 Task: Find connections with filter location Néa Erythraía with filter topic #customerrelationswith filter profile language Potuguese with filter current company AXA Group Operations with filter school Mount Carmel College, India with filter industry Metal Treatments with filter service category Program Management with filter keywords title Orderly
Action: Mouse moved to (282, 196)
Screenshot: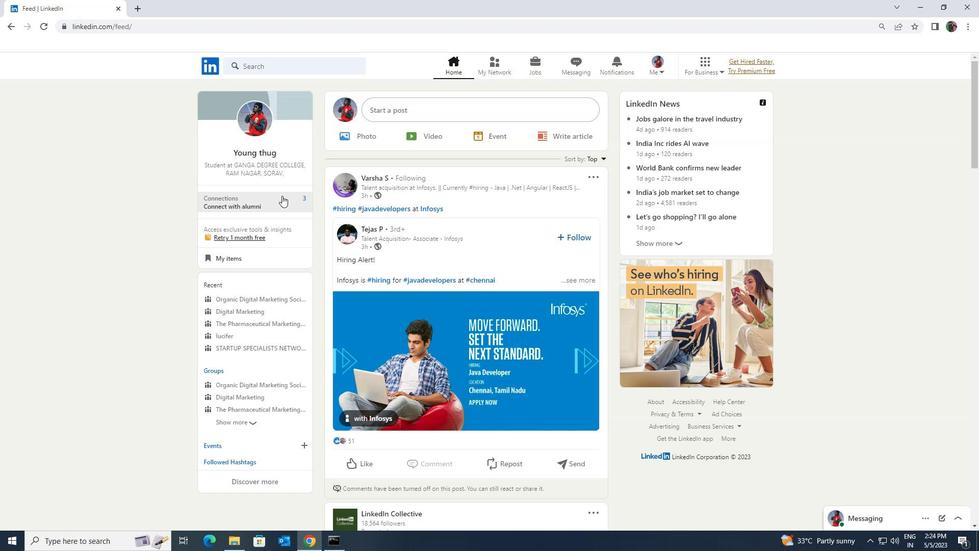 
Action: Mouse pressed left at (282, 196)
Screenshot: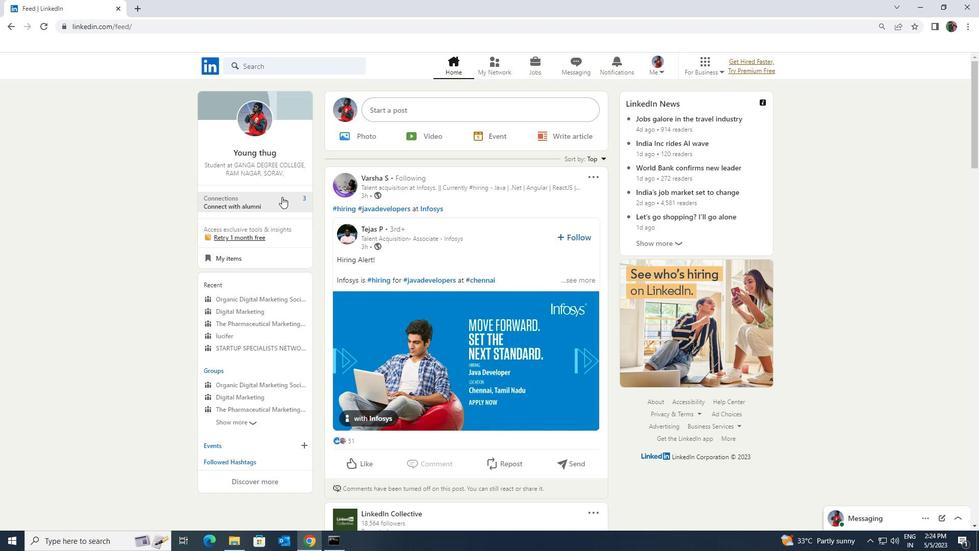 
Action: Mouse moved to (276, 114)
Screenshot: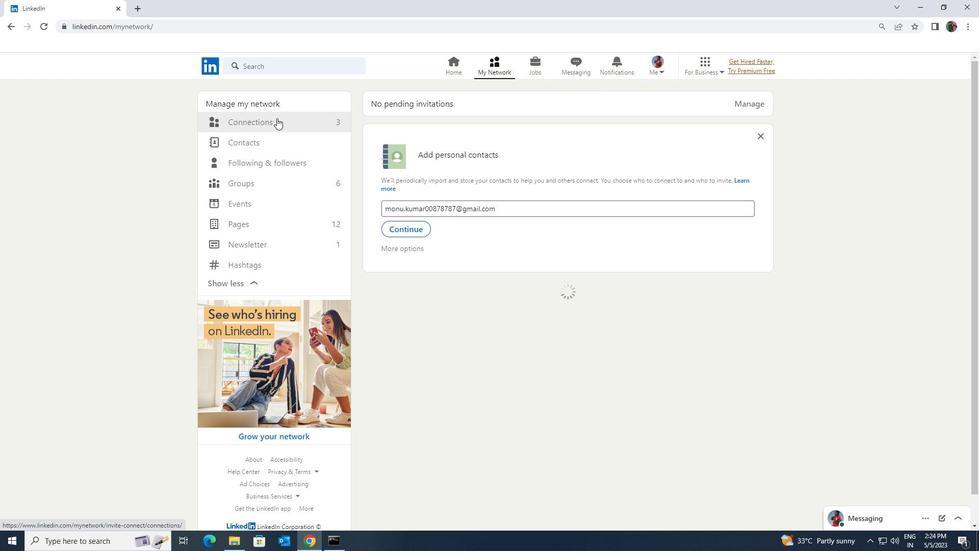 
Action: Mouse pressed left at (276, 114)
Screenshot: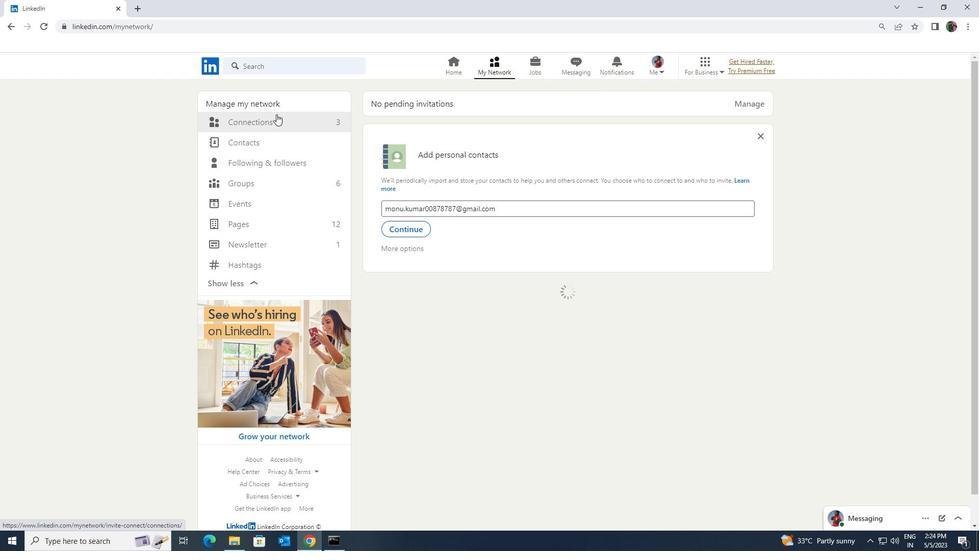 
Action: Mouse moved to (276, 121)
Screenshot: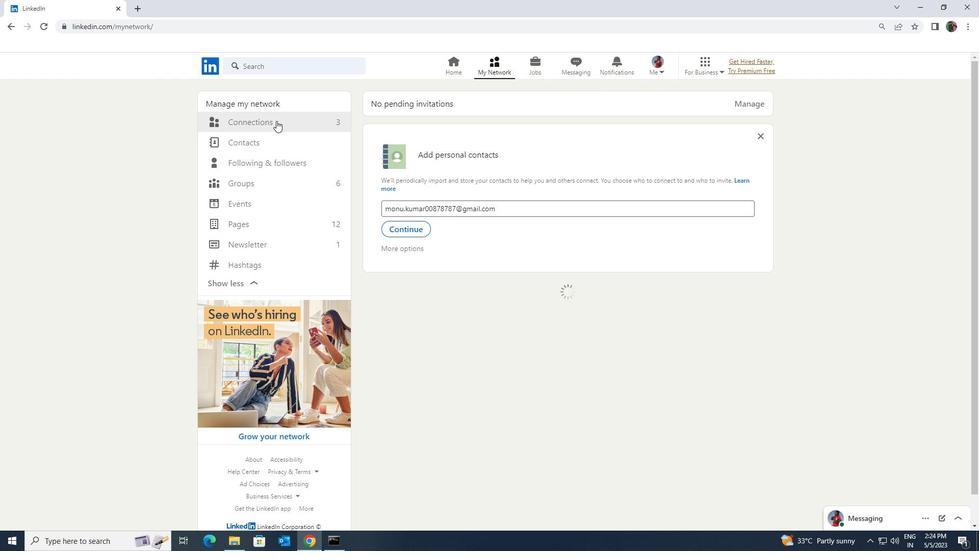 
Action: Mouse pressed left at (276, 121)
Screenshot: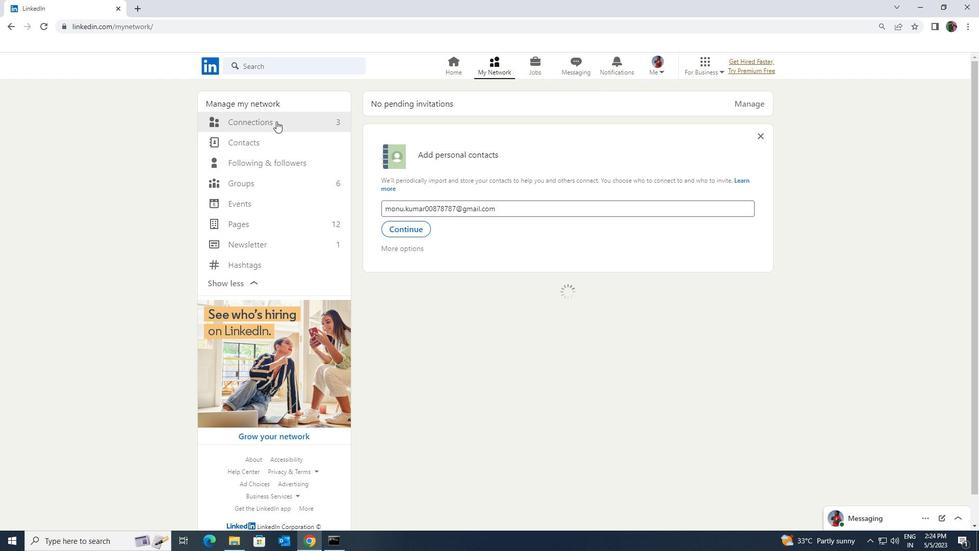 
Action: Mouse moved to (550, 124)
Screenshot: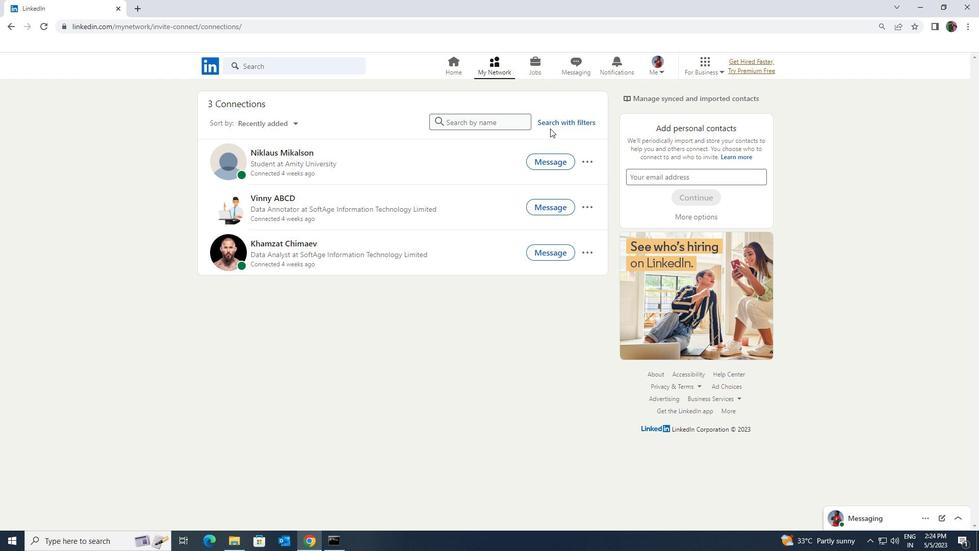 
Action: Mouse pressed left at (550, 124)
Screenshot: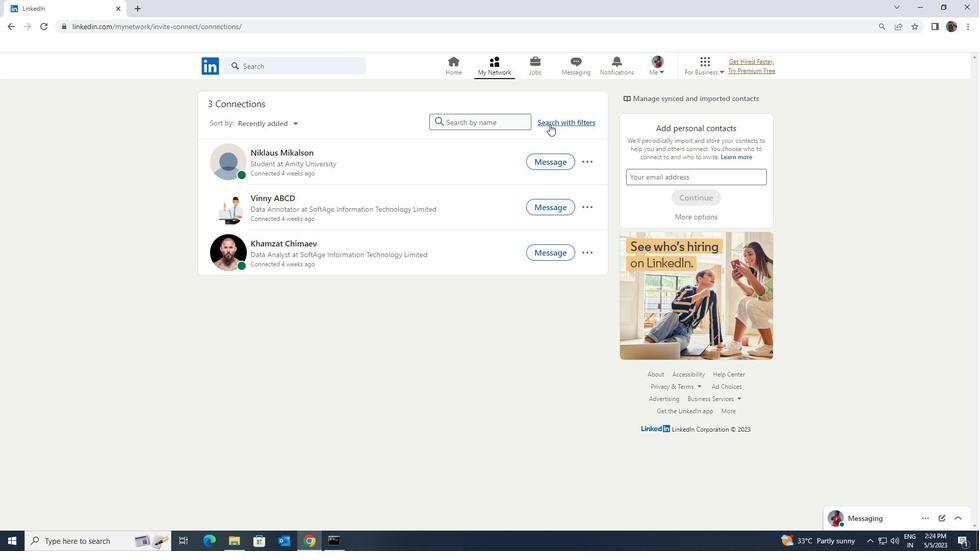 
Action: Mouse moved to (527, 96)
Screenshot: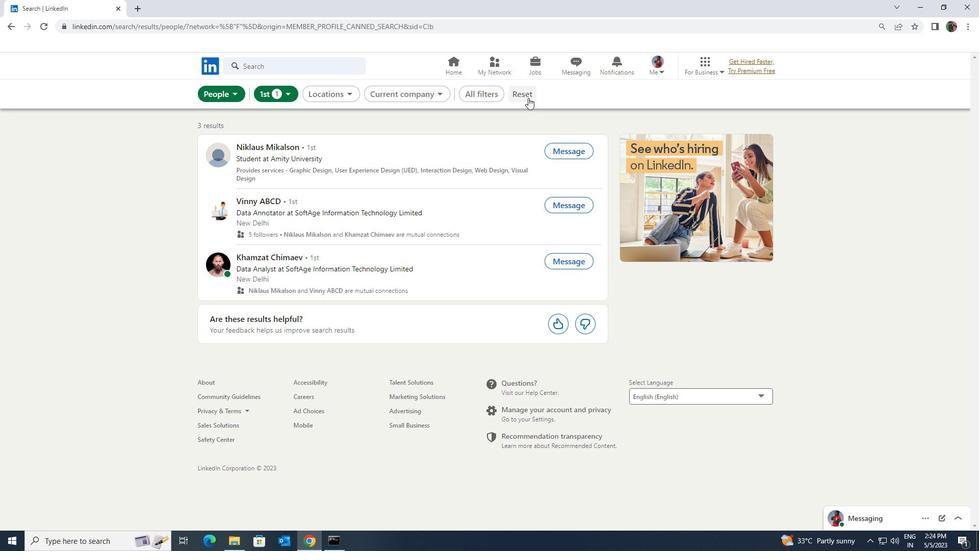 
Action: Mouse pressed left at (527, 96)
Screenshot: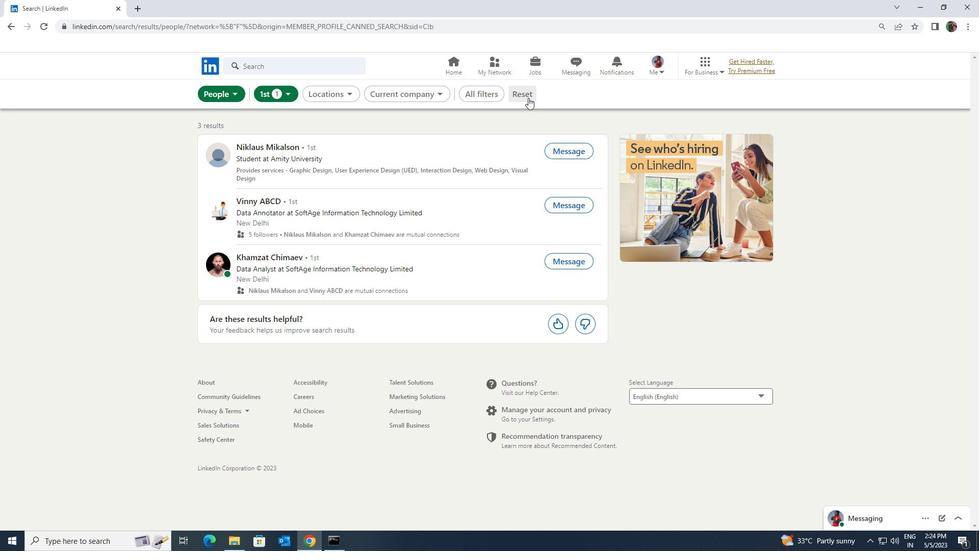 
Action: Mouse moved to (514, 96)
Screenshot: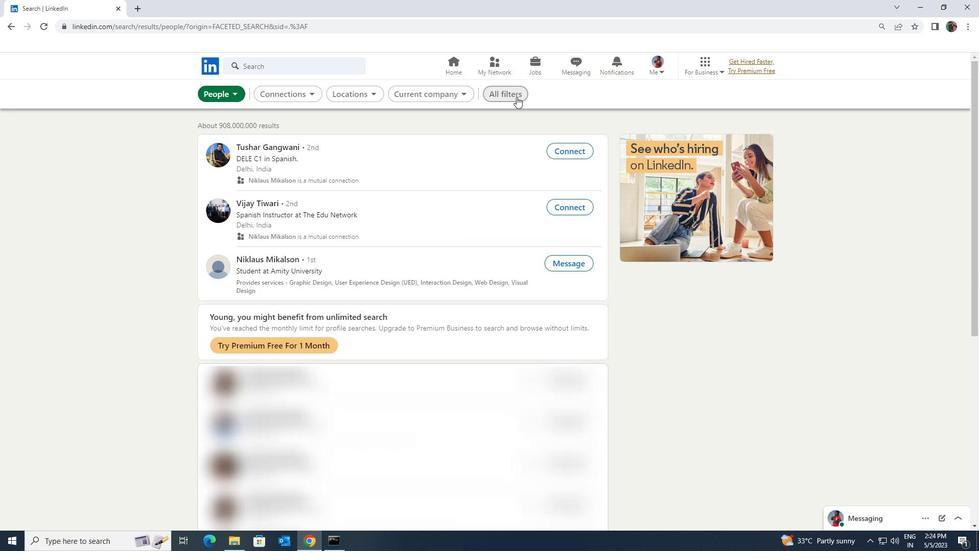 
Action: Mouse pressed left at (514, 96)
Screenshot: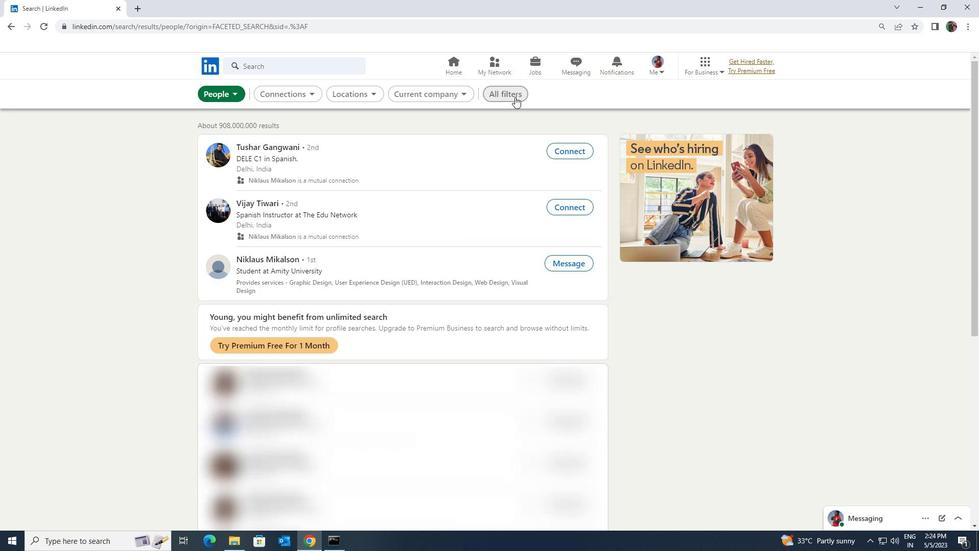 
Action: Mouse moved to (862, 400)
Screenshot: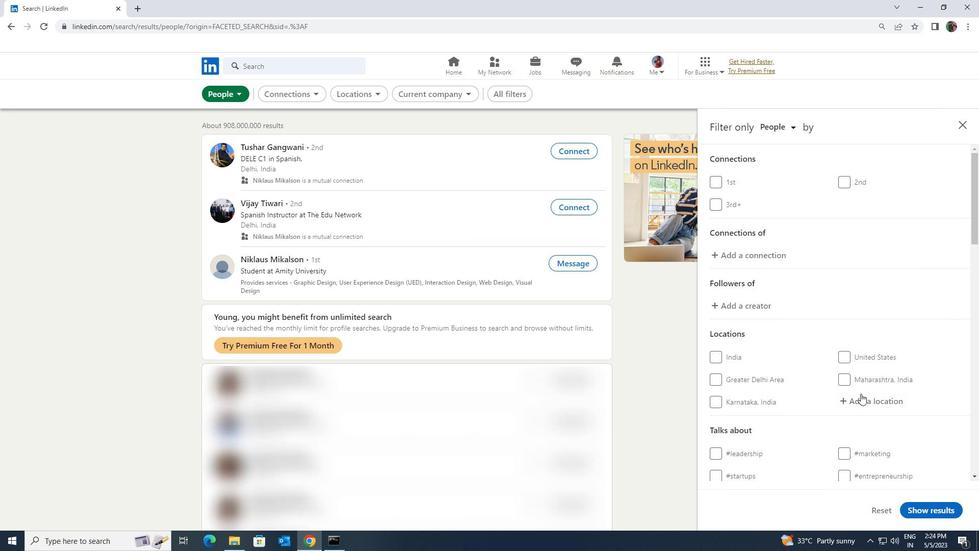 
Action: Mouse pressed left at (862, 400)
Screenshot: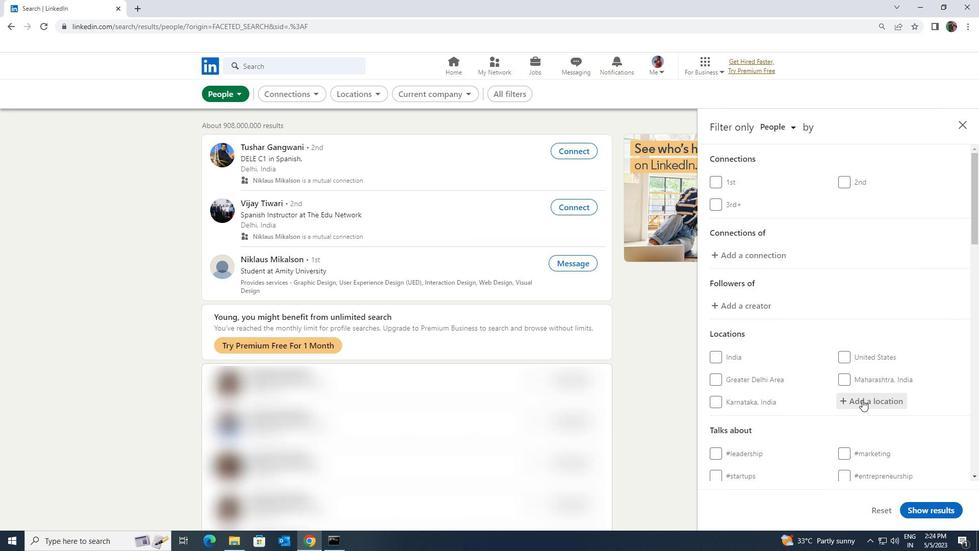 
Action: Key pressed <Key.shift>NEA<Key.space><Key.shift><Key.shift><Key.shift><Key.shift><Key.shift><Key.shift>ERYTHRAIA<Key.enter>
Screenshot: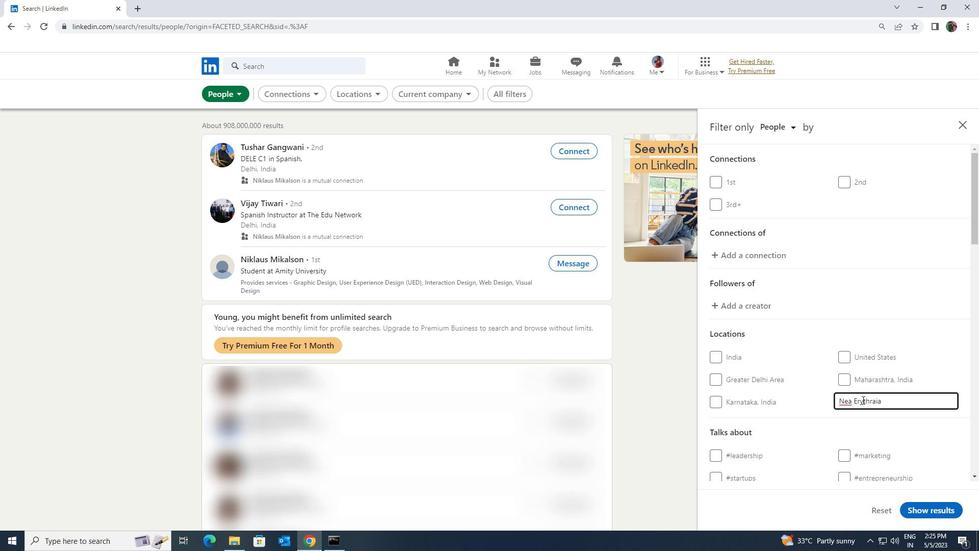 
Action: Mouse moved to (863, 400)
Screenshot: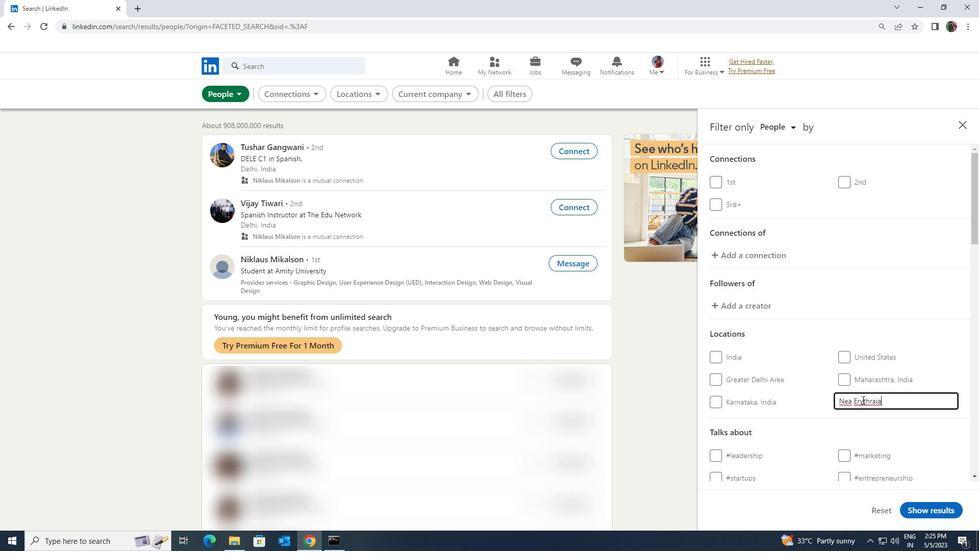 
Action: Mouse scrolled (863, 399) with delta (0, 0)
Screenshot: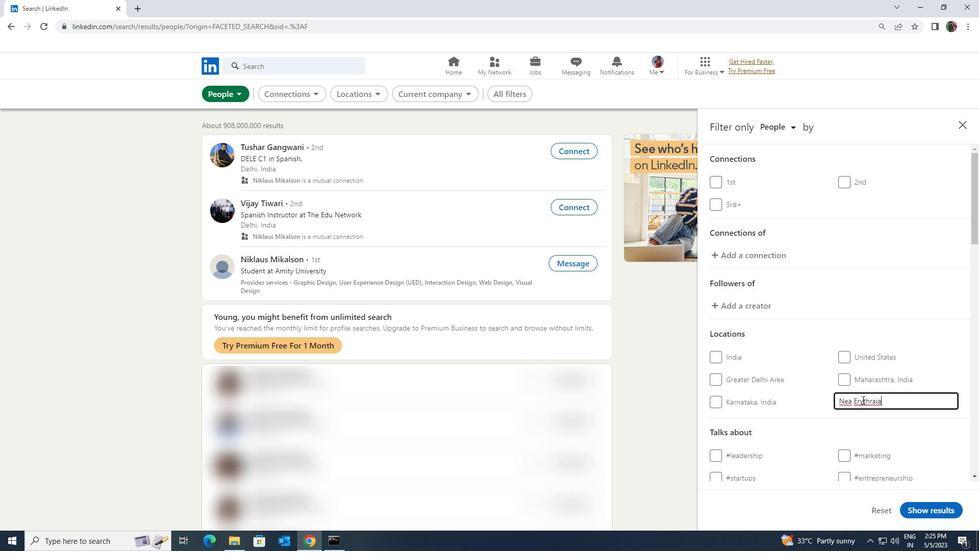 
Action: Mouse moved to (863, 400)
Screenshot: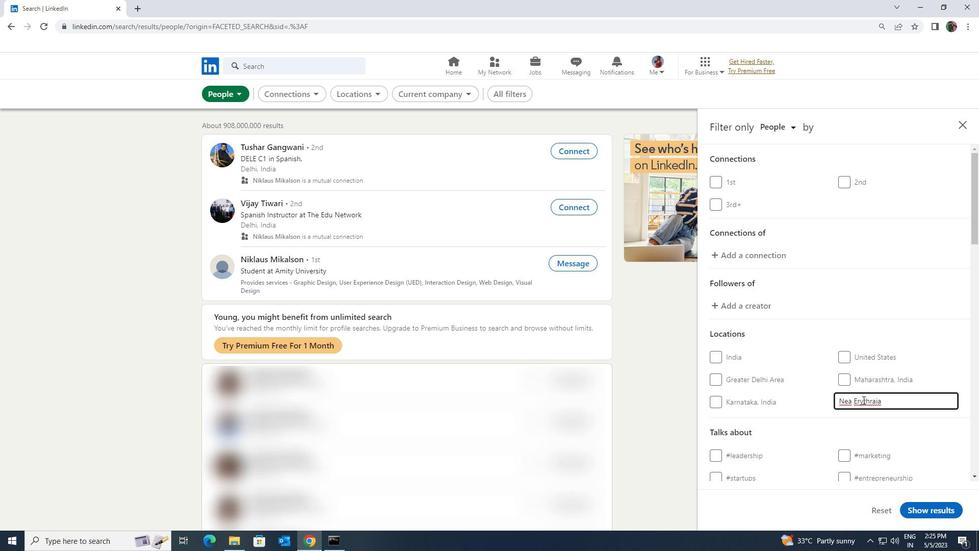 
Action: Mouse scrolled (863, 399) with delta (0, 0)
Screenshot: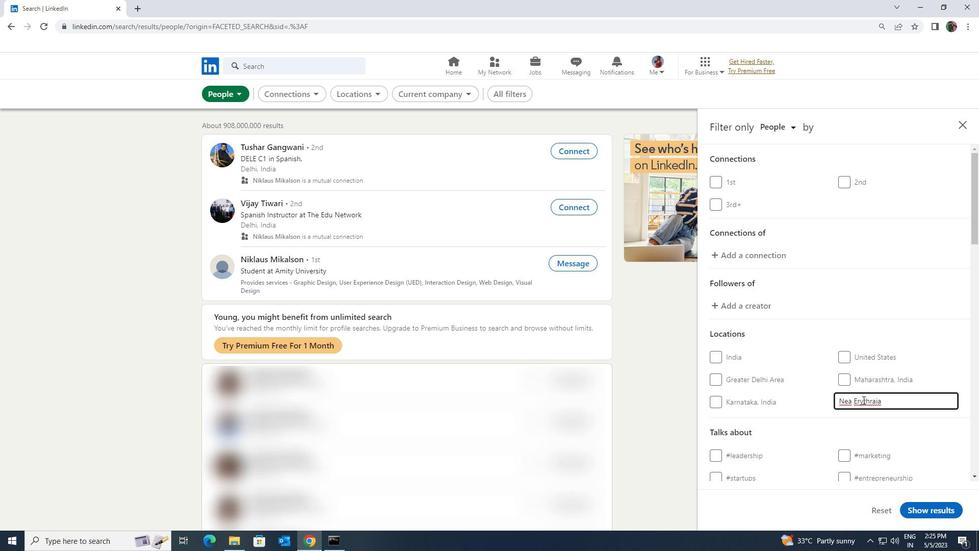 
Action: Mouse moved to (864, 400)
Screenshot: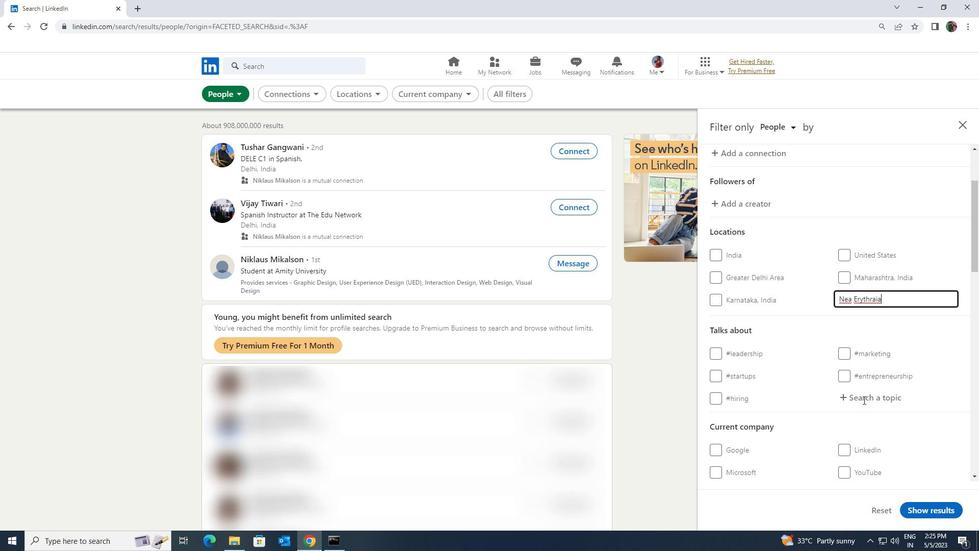 
Action: Mouse pressed left at (864, 400)
Screenshot: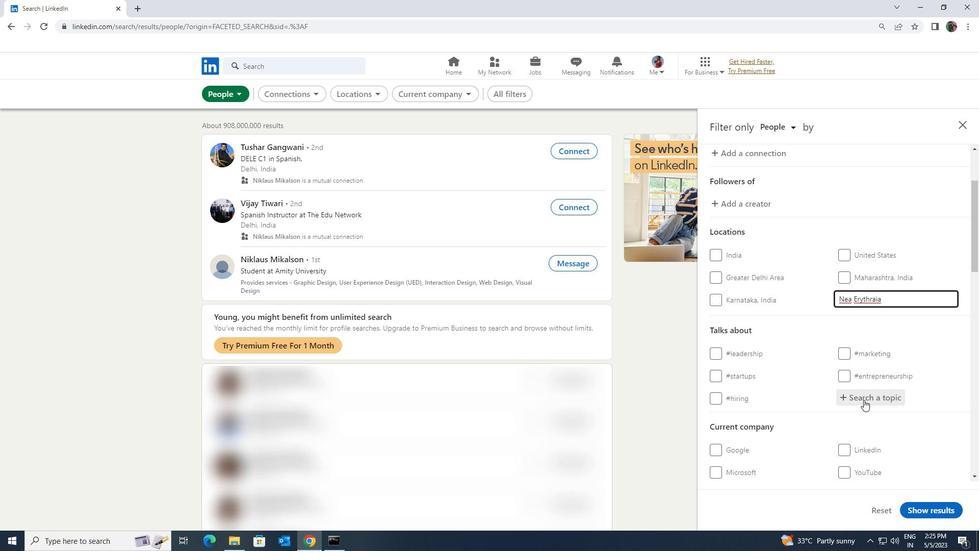 
Action: Key pressed <Key.shift><Key.shift><Key.shift><Key.shift>CUSTOMERRE
Screenshot: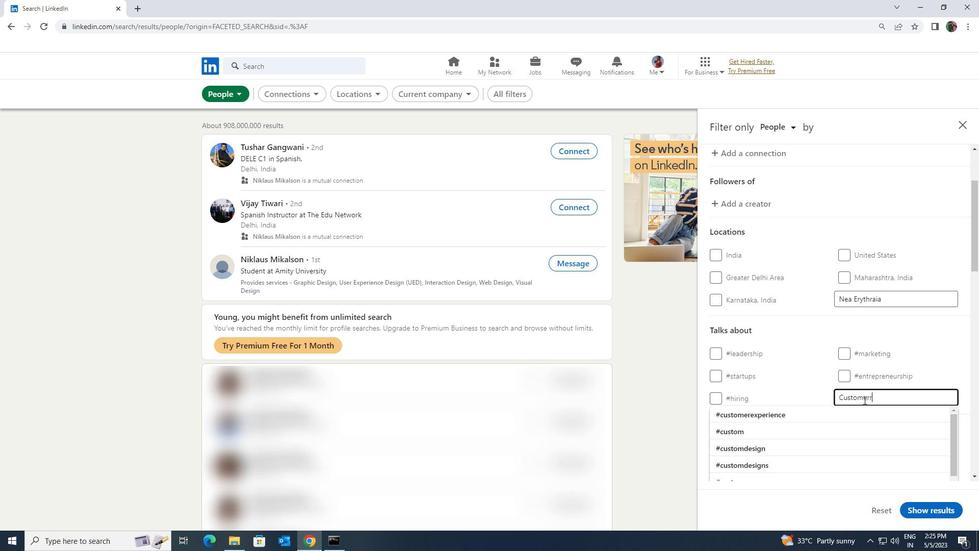 
Action: Mouse moved to (862, 407)
Screenshot: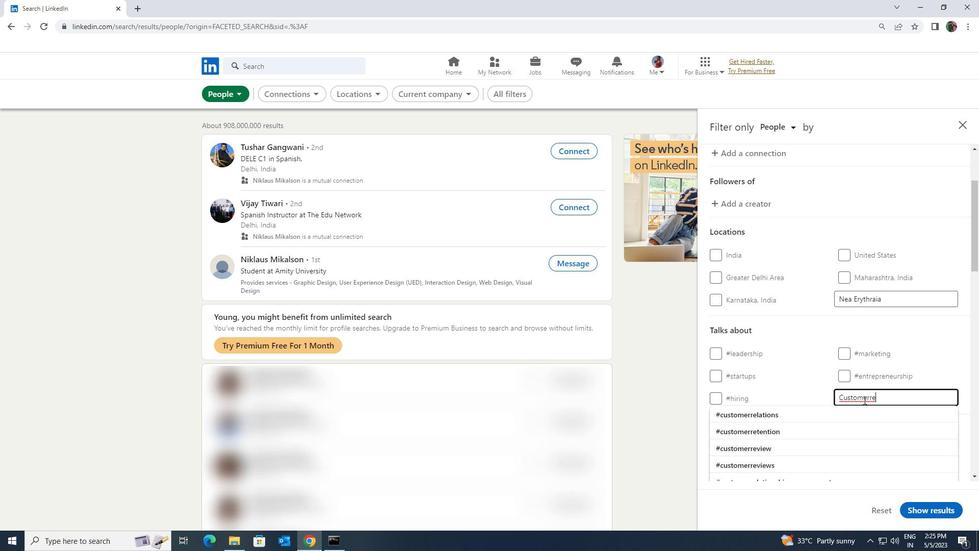 
Action: Mouse pressed left at (862, 407)
Screenshot: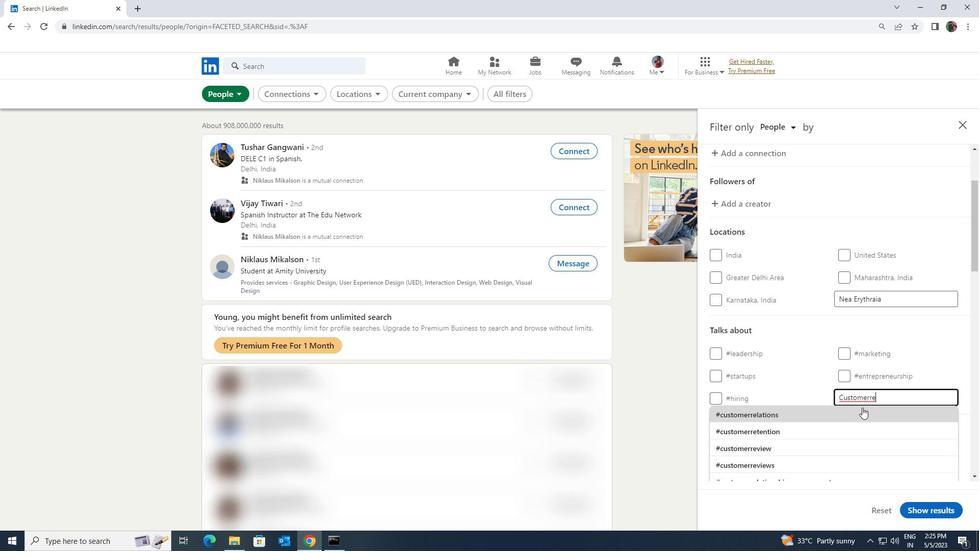 
Action: Mouse scrolled (862, 407) with delta (0, 0)
Screenshot: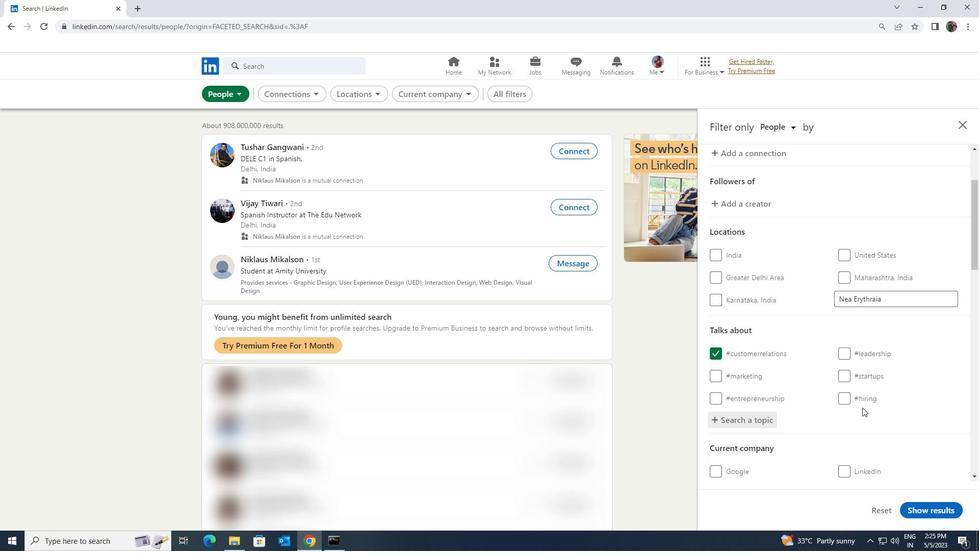 
Action: Mouse scrolled (862, 407) with delta (0, 0)
Screenshot: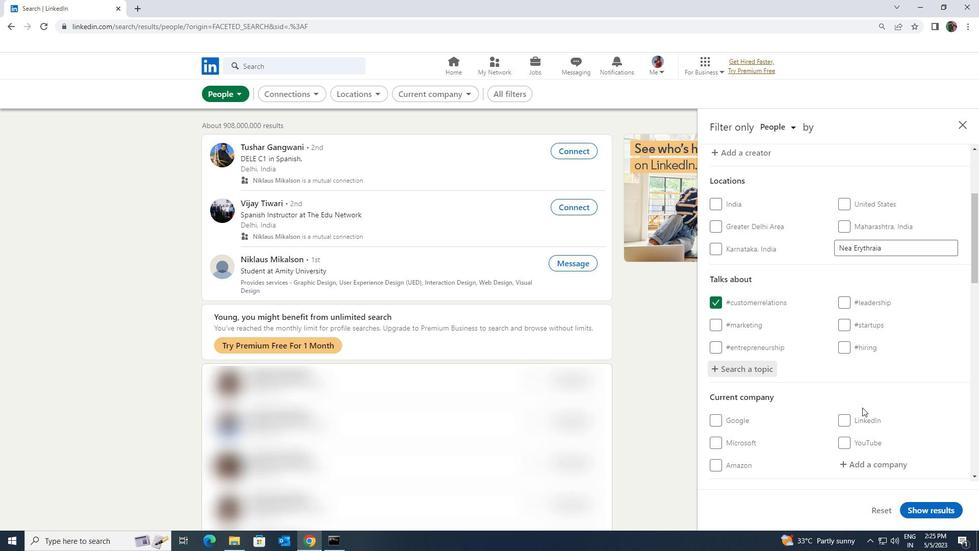 
Action: Mouse scrolled (862, 407) with delta (0, 0)
Screenshot: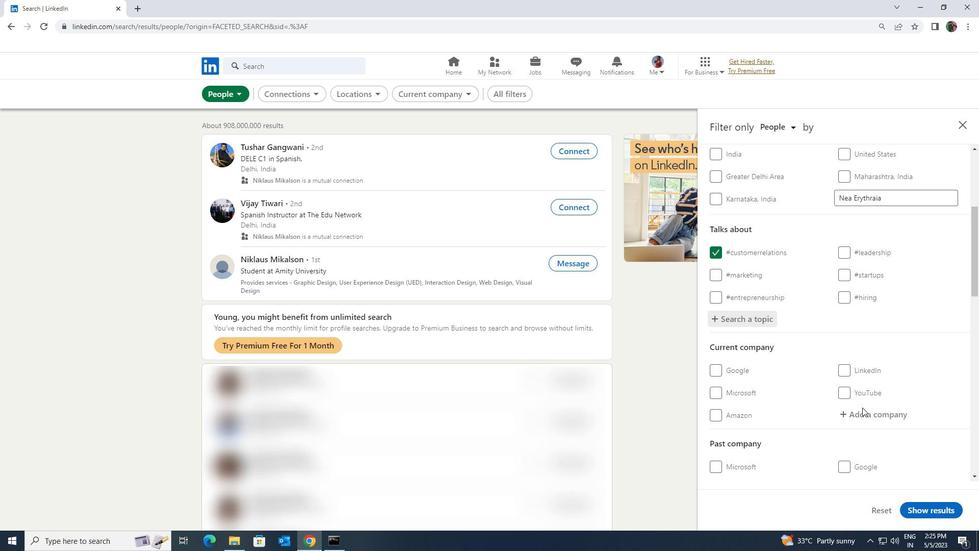 
Action: Mouse scrolled (862, 407) with delta (0, 0)
Screenshot: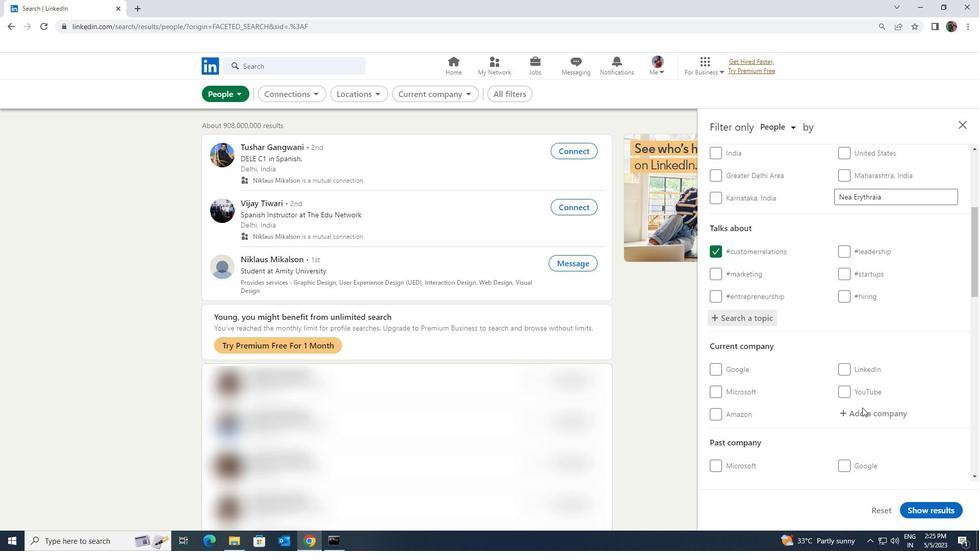 
Action: Mouse scrolled (862, 407) with delta (0, 0)
Screenshot: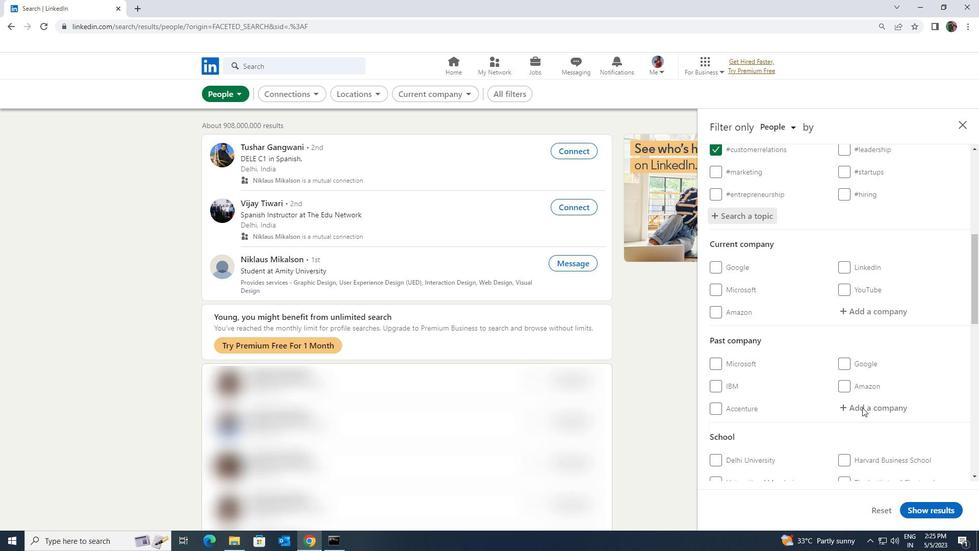 
Action: Mouse scrolled (862, 407) with delta (0, 0)
Screenshot: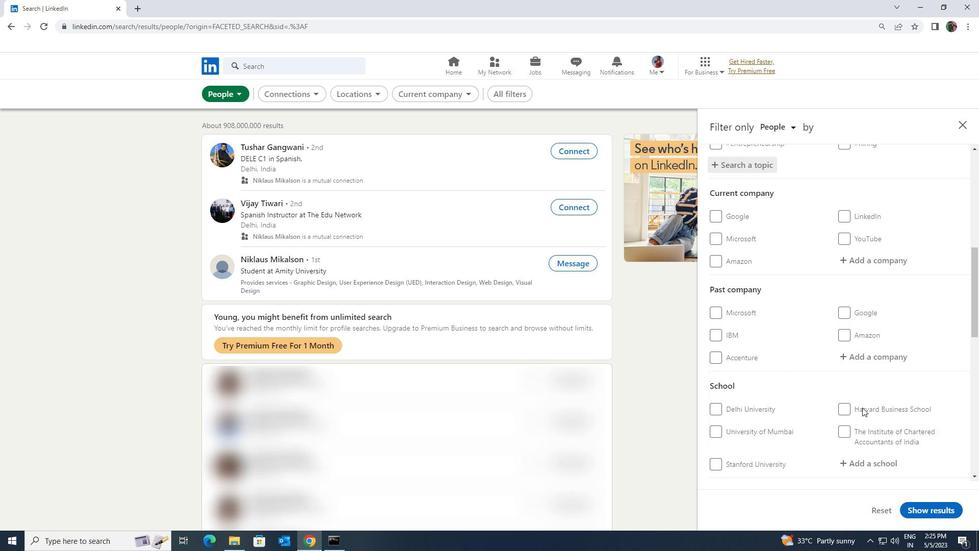 
Action: Mouse scrolled (862, 407) with delta (0, 0)
Screenshot: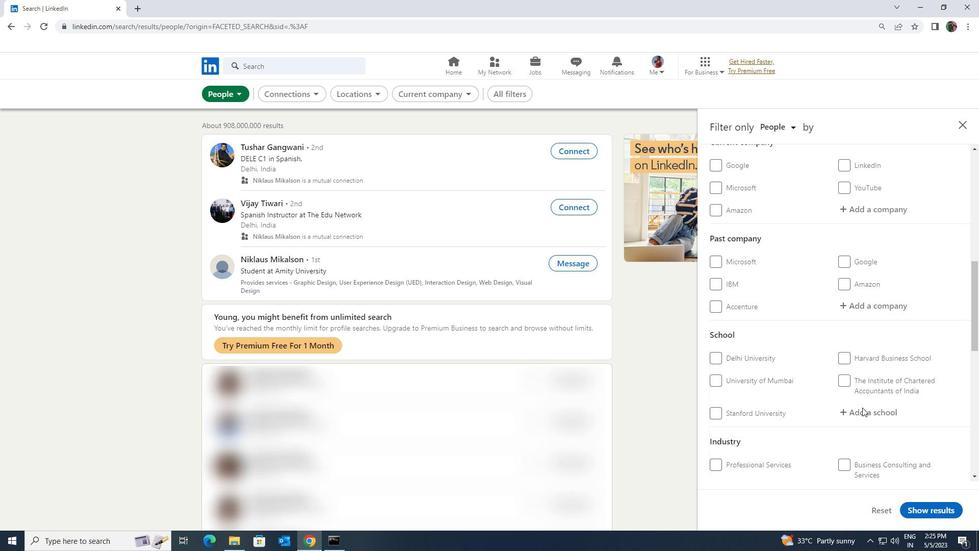 
Action: Mouse scrolled (862, 407) with delta (0, 0)
Screenshot: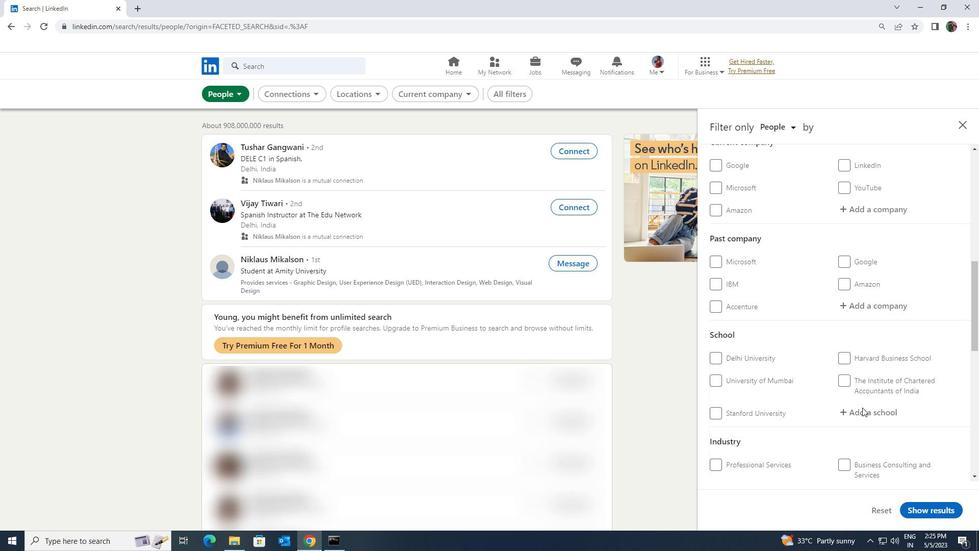 
Action: Mouse scrolled (862, 407) with delta (0, 0)
Screenshot: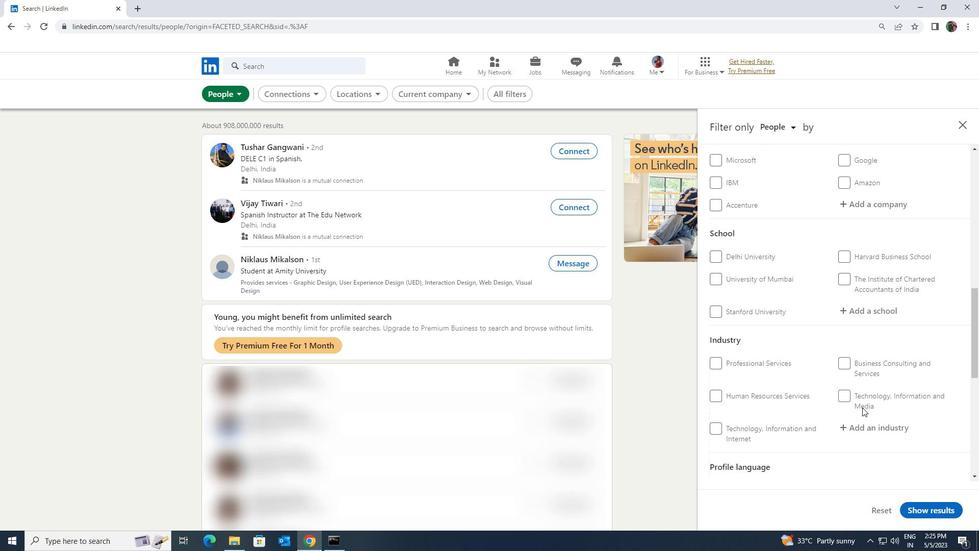 
Action: Mouse scrolled (862, 407) with delta (0, 0)
Screenshot: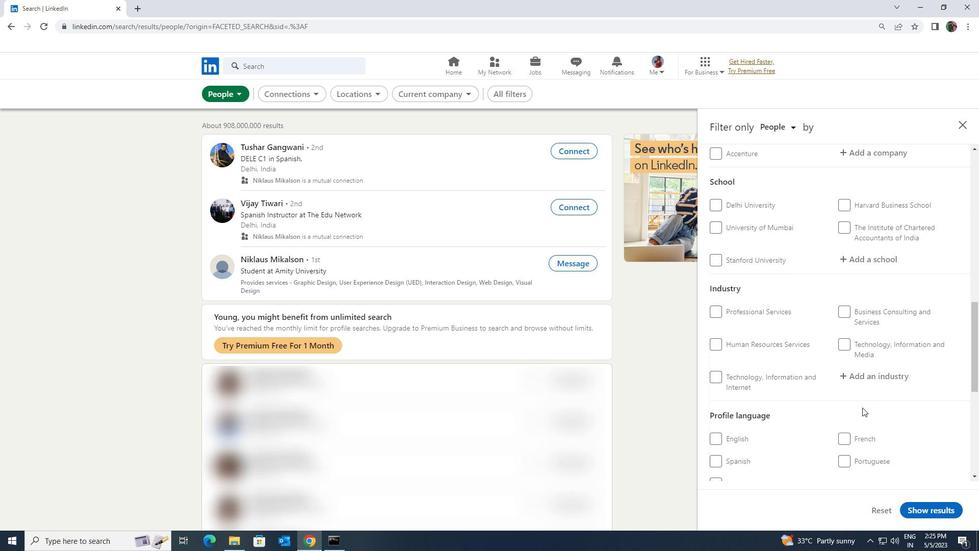 
Action: Mouse scrolled (862, 407) with delta (0, 0)
Screenshot: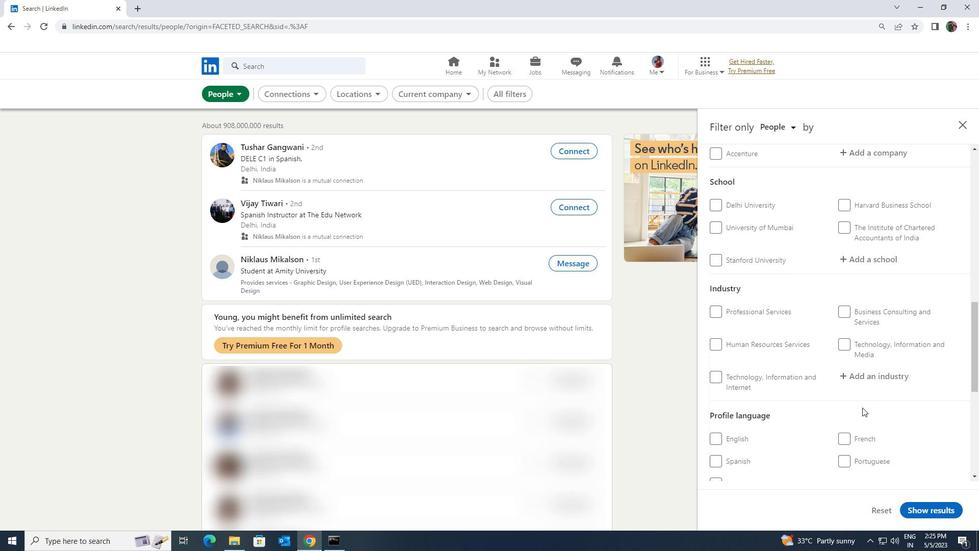 
Action: Mouse moved to (850, 357)
Screenshot: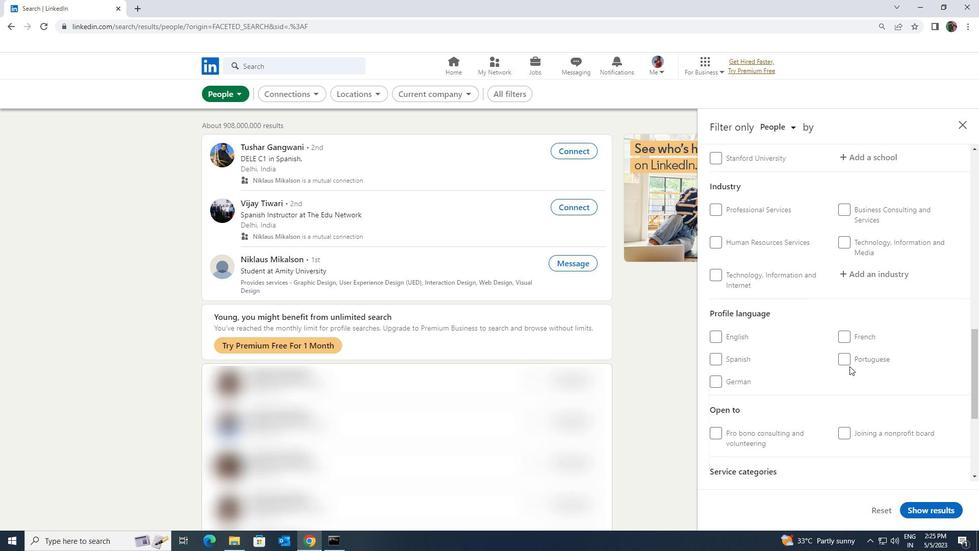 
Action: Mouse pressed left at (850, 357)
Screenshot: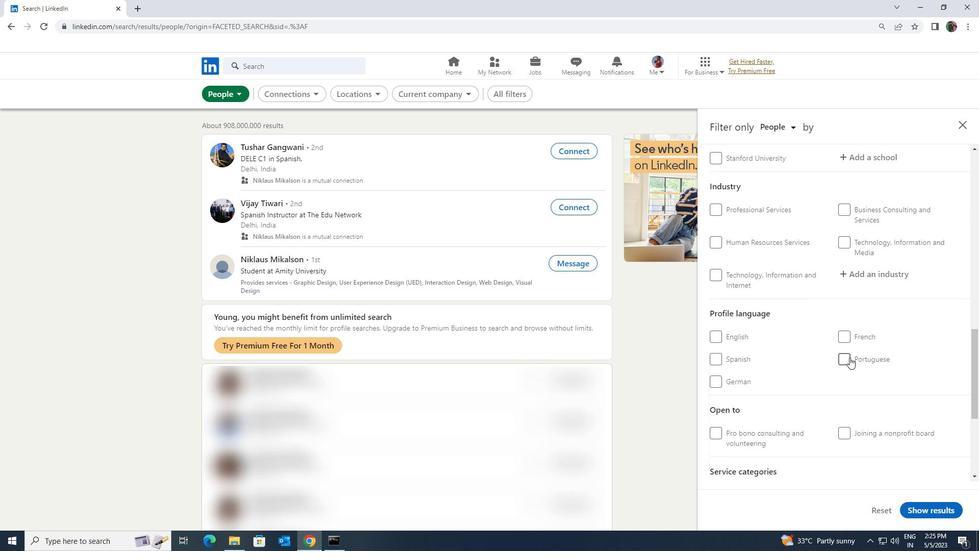 
Action: Mouse scrolled (850, 358) with delta (0, 0)
Screenshot: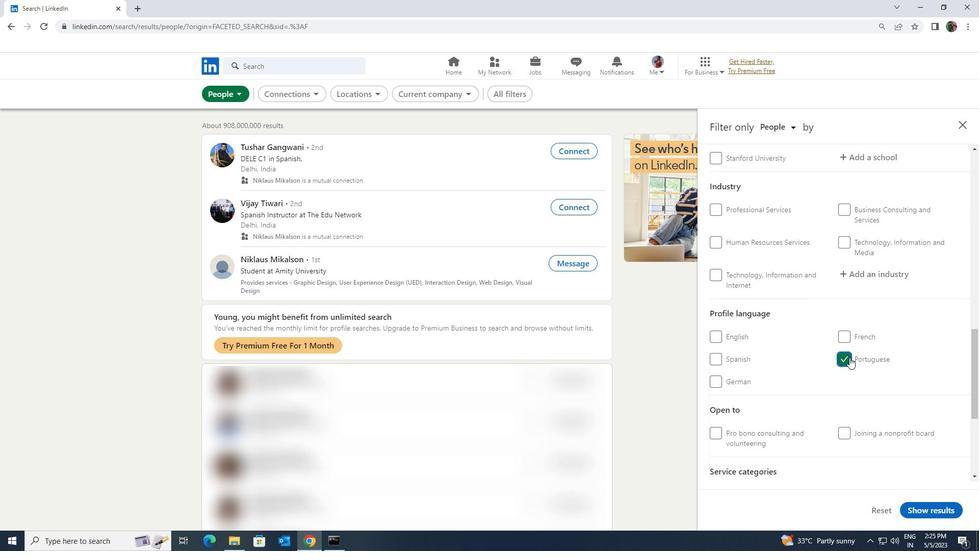 
Action: Mouse scrolled (850, 358) with delta (0, 0)
Screenshot: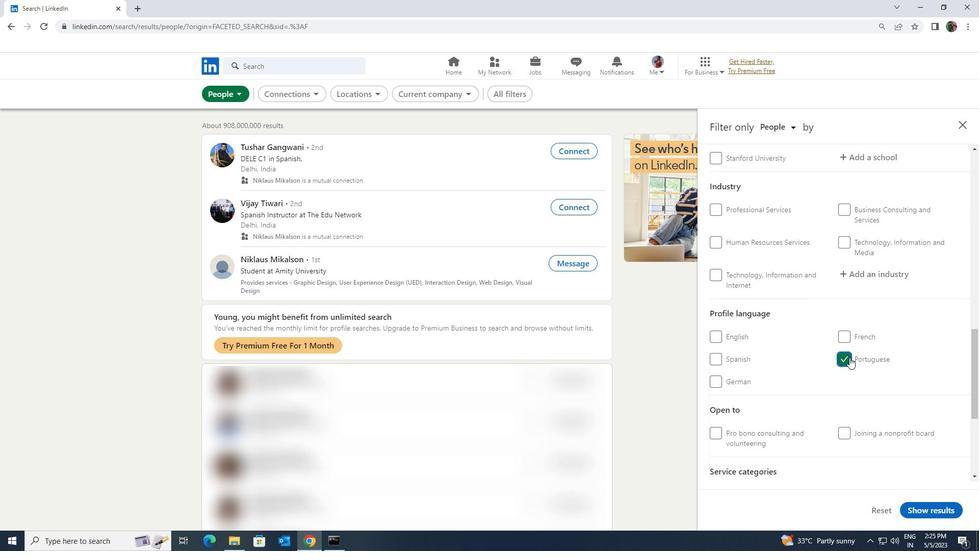 
Action: Mouse moved to (849, 357)
Screenshot: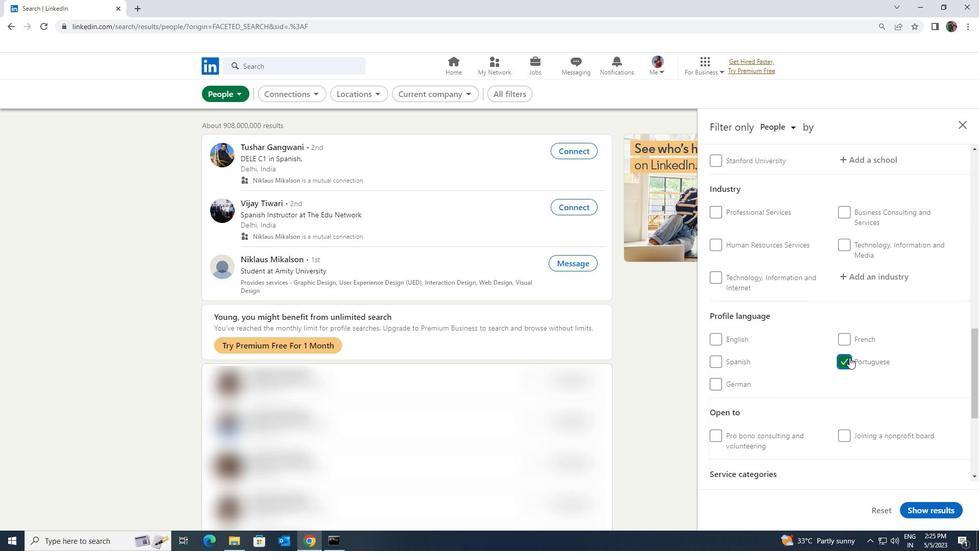 
Action: Mouse scrolled (849, 357) with delta (0, 0)
Screenshot: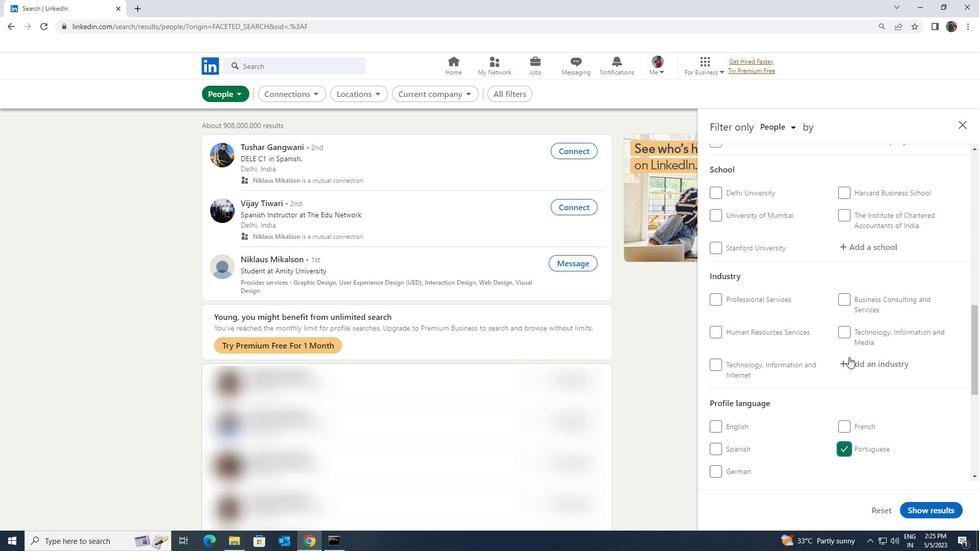 
Action: Mouse scrolled (849, 357) with delta (0, 0)
Screenshot: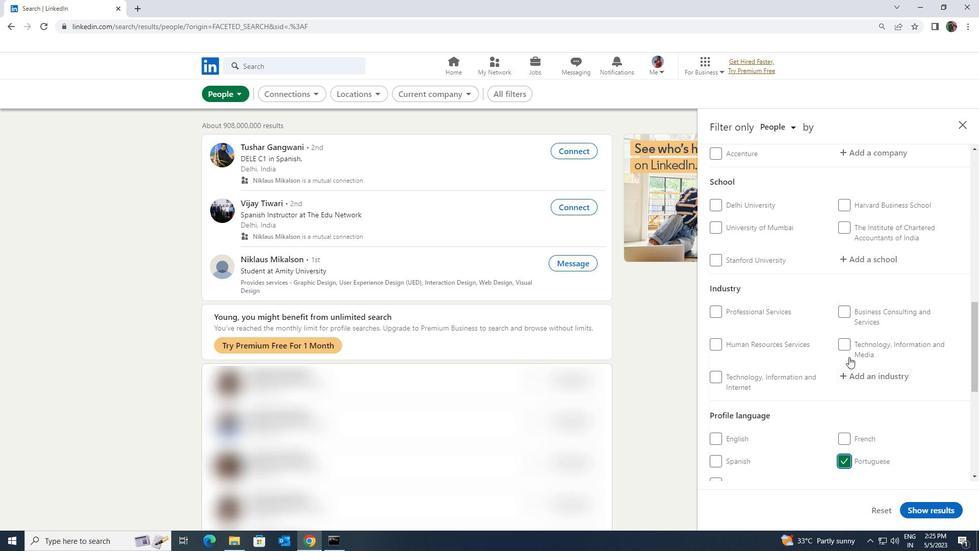 
Action: Mouse scrolled (849, 357) with delta (0, 0)
Screenshot: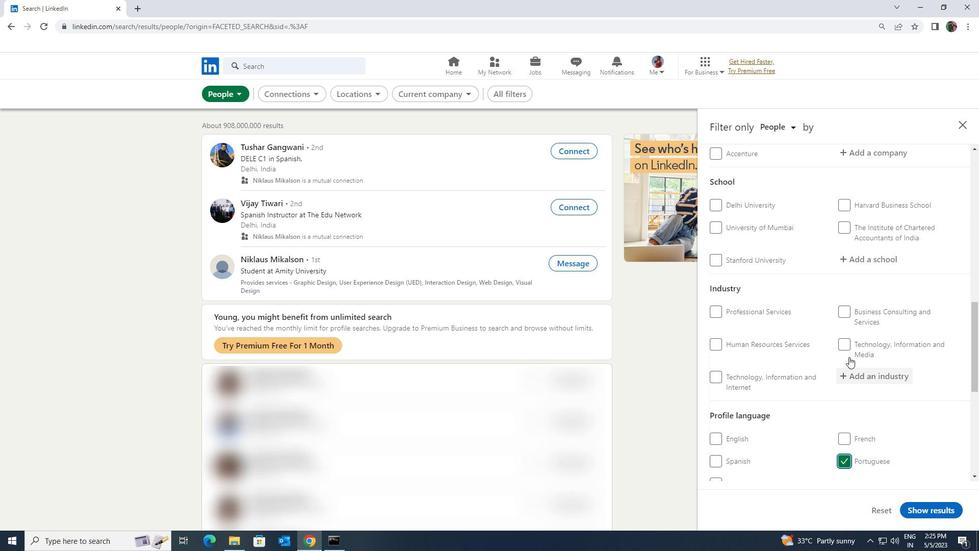 
Action: Mouse scrolled (849, 357) with delta (0, 0)
Screenshot: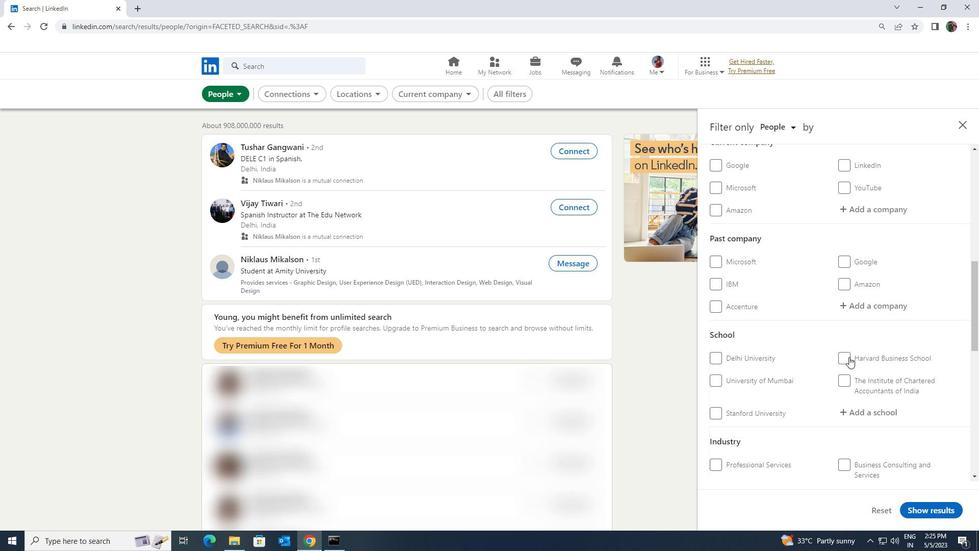 
Action: Mouse scrolled (849, 357) with delta (0, 0)
Screenshot: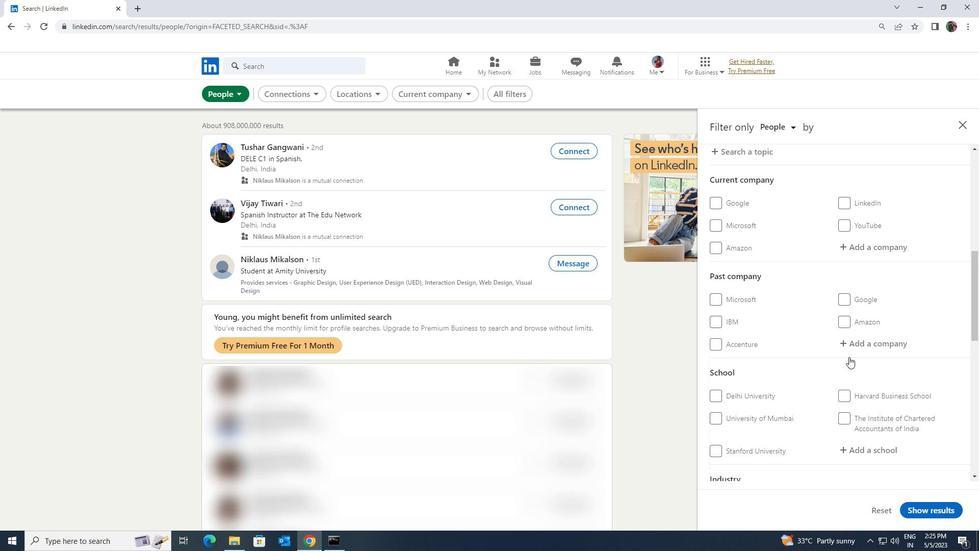 
Action: Mouse moved to (856, 312)
Screenshot: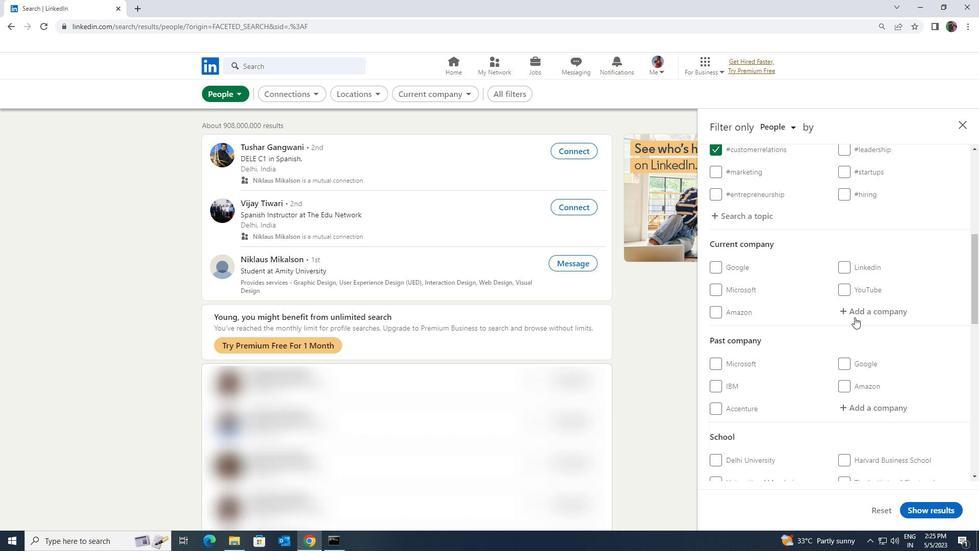 
Action: Mouse pressed left at (856, 312)
Screenshot: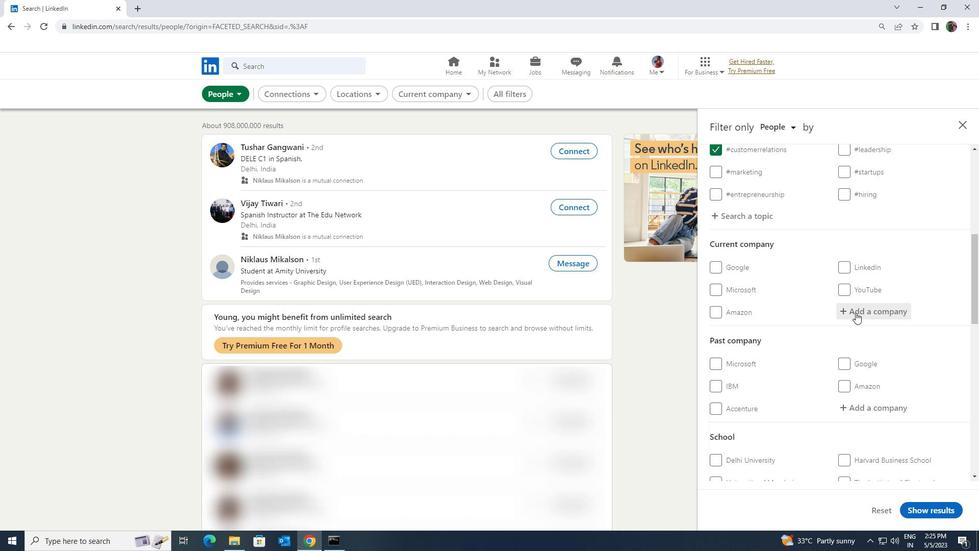
Action: Key pressed <Key.shift><Key.shift><Key.shift><Key.shift><Key.shift><Key.shift><Key.shift><Key.shift>AXA<Key.space><Key.shift>GROUP<Key.space>
Screenshot: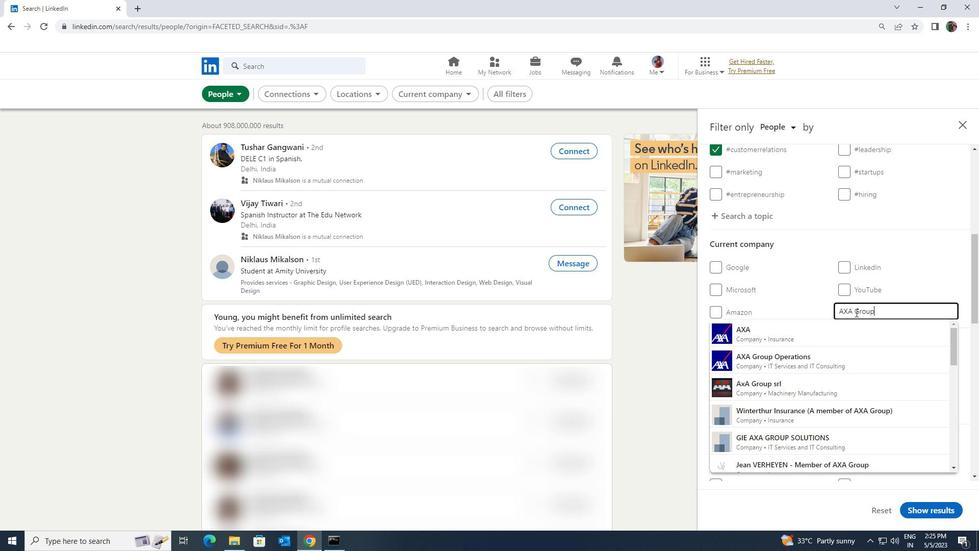 
Action: Mouse moved to (846, 352)
Screenshot: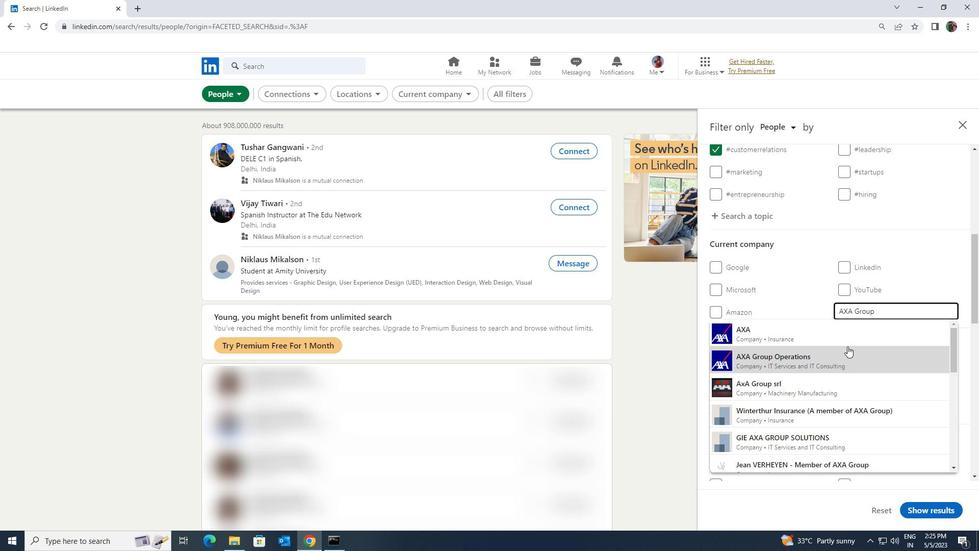 
Action: Mouse pressed left at (846, 352)
Screenshot: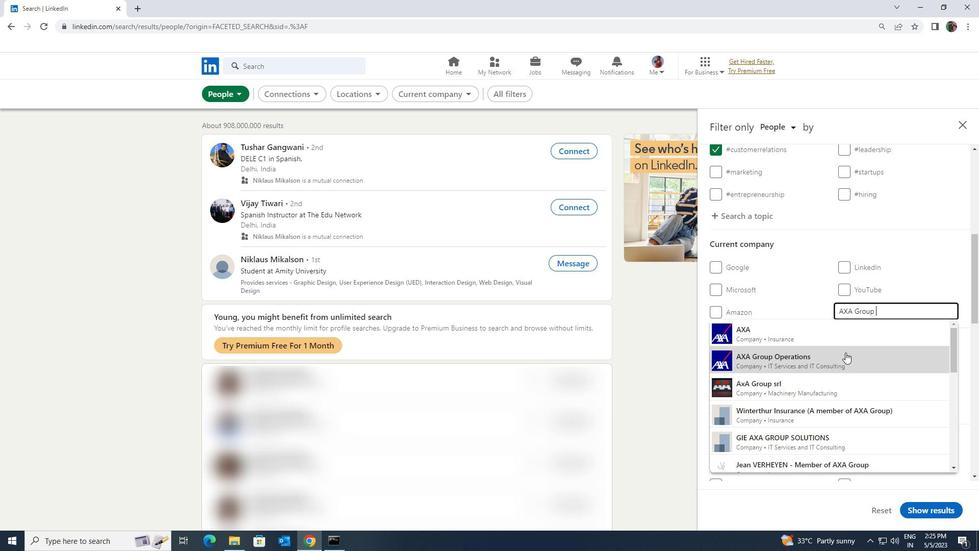 
Action: Mouse scrolled (846, 352) with delta (0, 0)
Screenshot: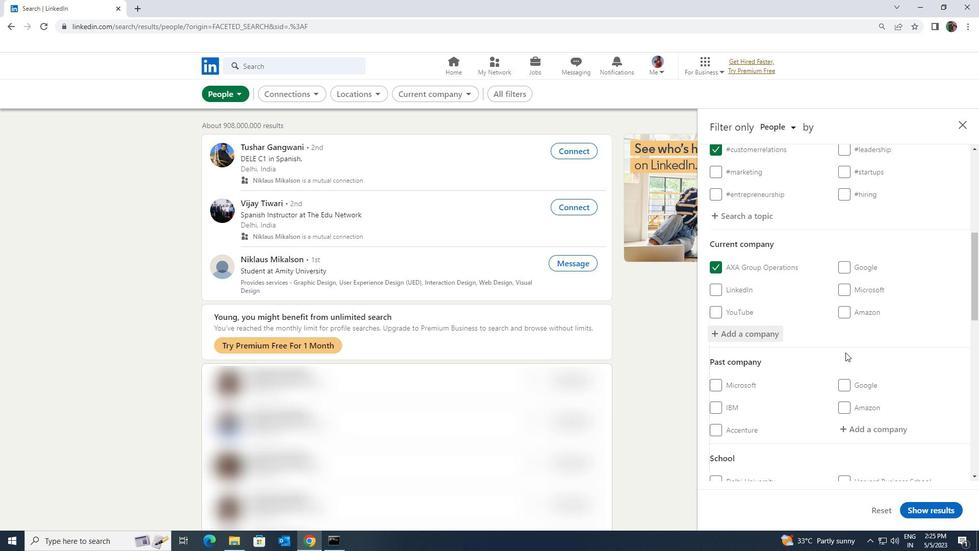 
Action: Mouse scrolled (846, 352) with delta (0, 0)
Screenshot: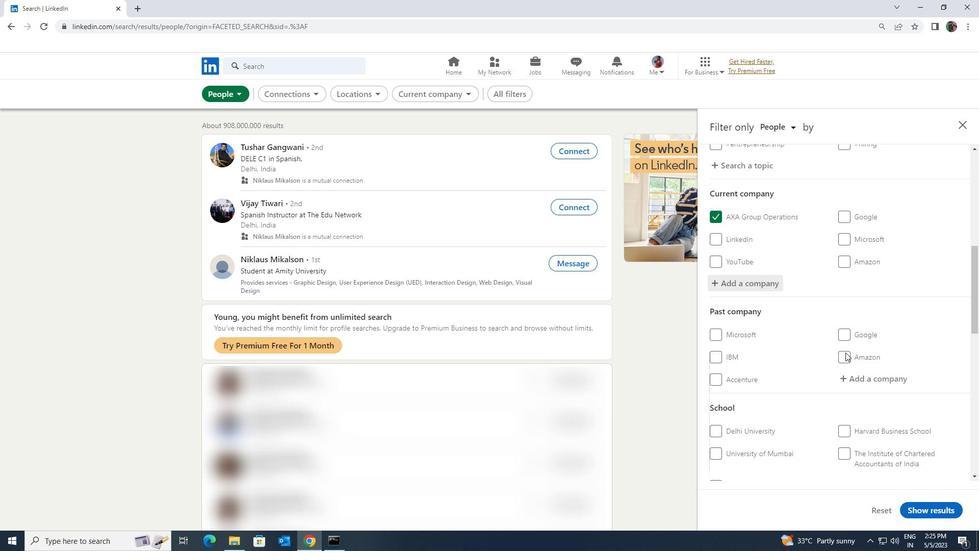 
Action: Mouse moved to (843, 355)
Screenshot: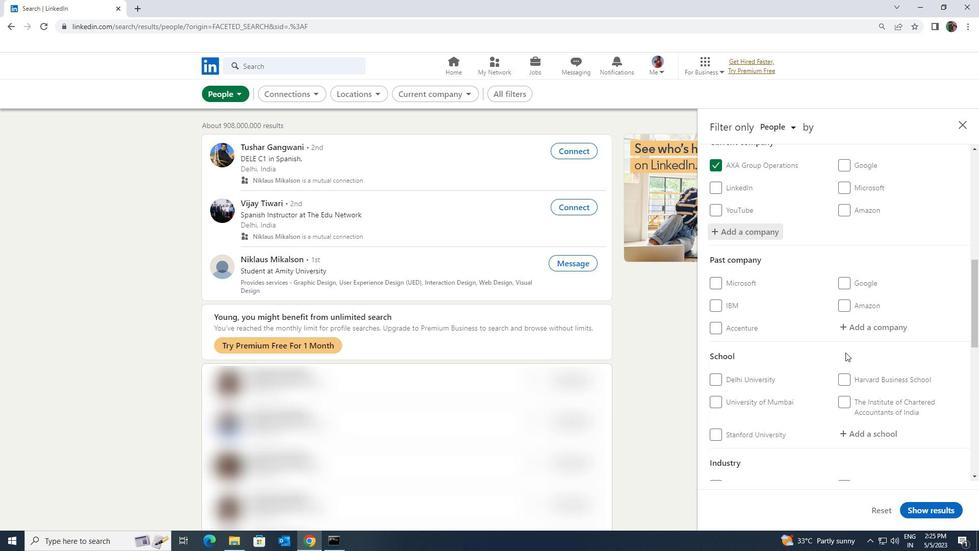 
Action: Mouse scrolled (843, 354) with delta (0, 0)
Screenshot: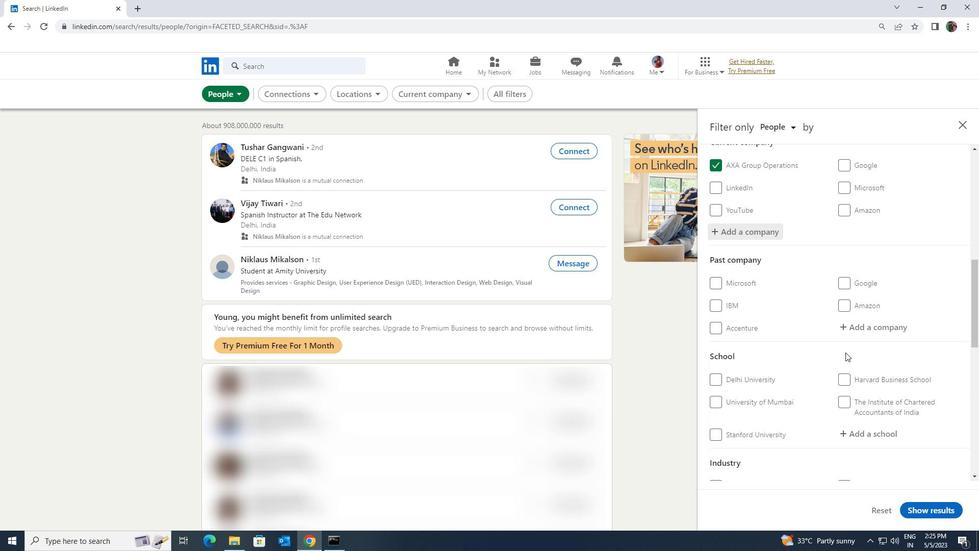 
Action: Mouse scrolled (843, 354) with delta (0, 0)
Screenshot: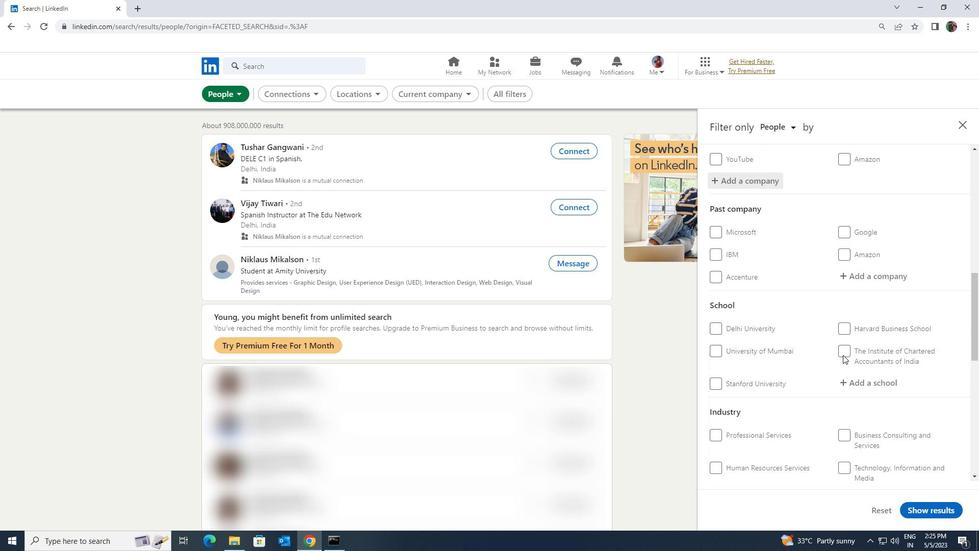 
Action: Mouse moved to (851, 333)
Screenshot: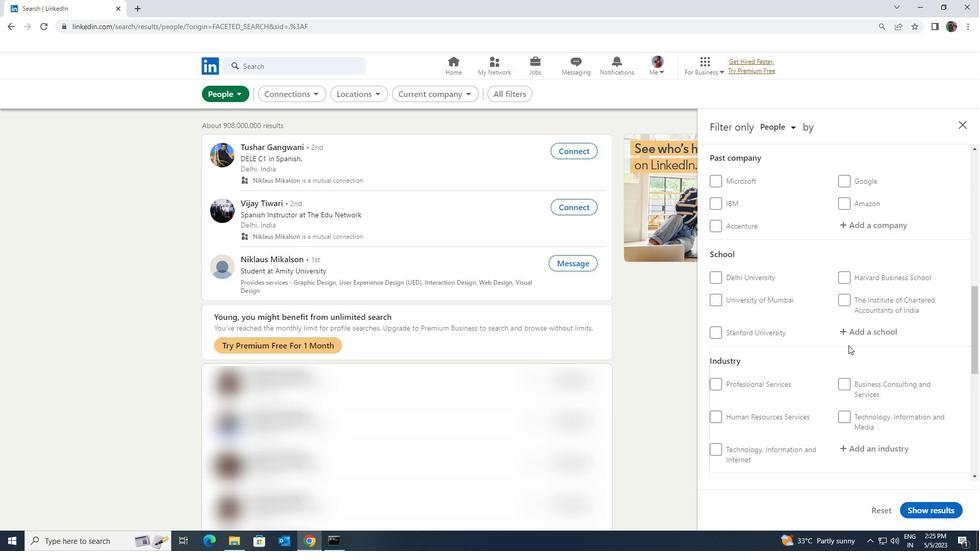 
Action: Mouse pressed left at (851, 333)
Screenshot: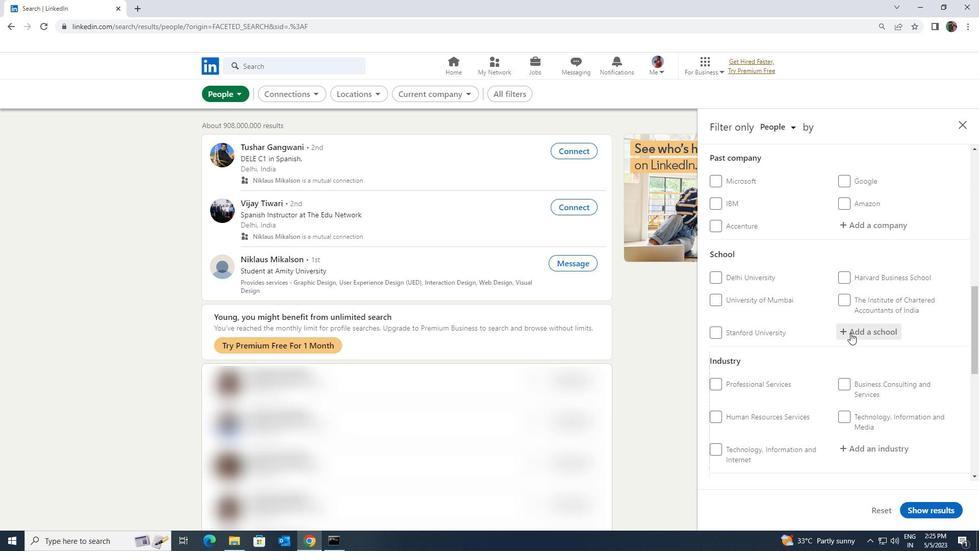 
Action: Key pressed <Key.shift><Key.shift><Key.shift><Key.shift><Key.shift><Key.shift><Key.shift><Key.shift><Key.shift><Key.shift>MOUNT<Key.space><Key.shift>CAR
Screenshot: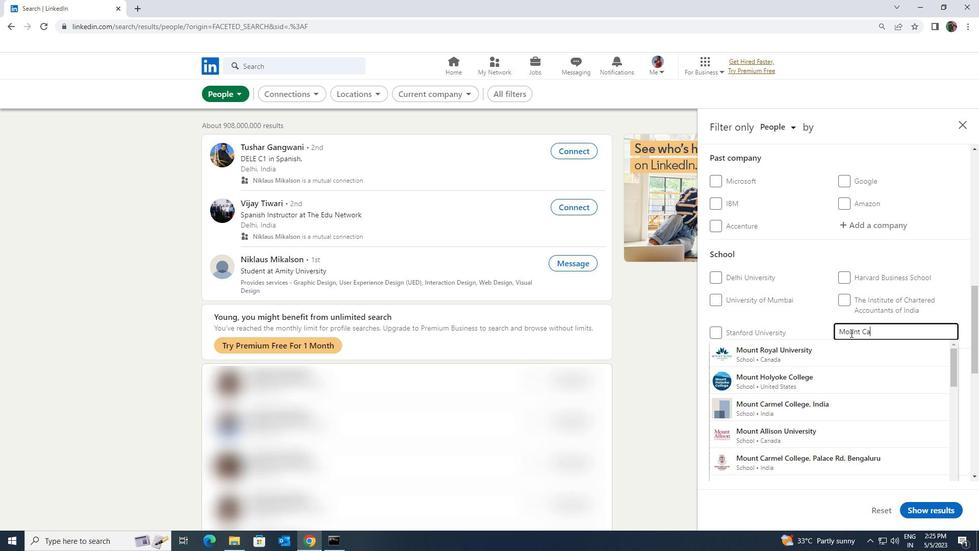 
Action: Mouse moved to (837, 375)
Screenshot: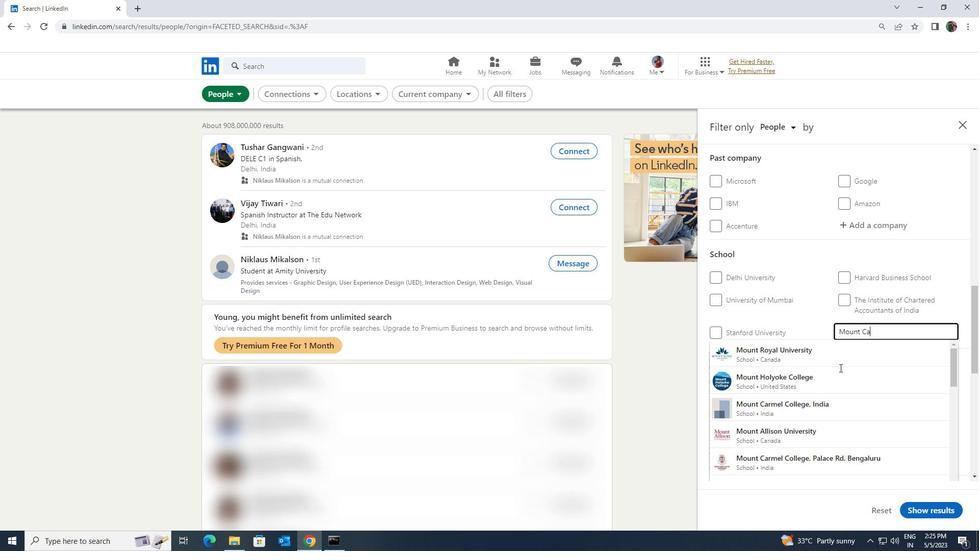 
Action: Key pressed <Key.space><Key.backspace>MEL
Screenshot: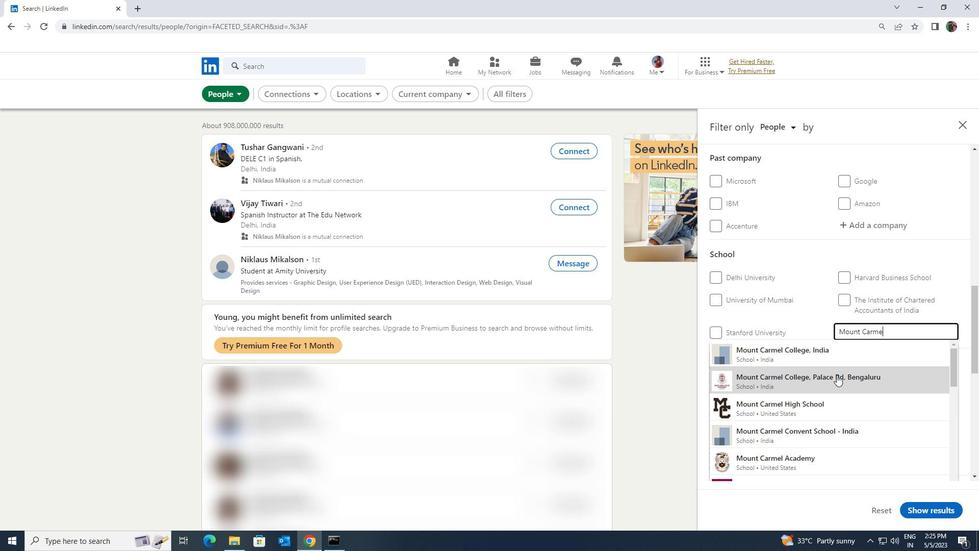 
Action: Mouse moved to (835, 353)
Screenshot: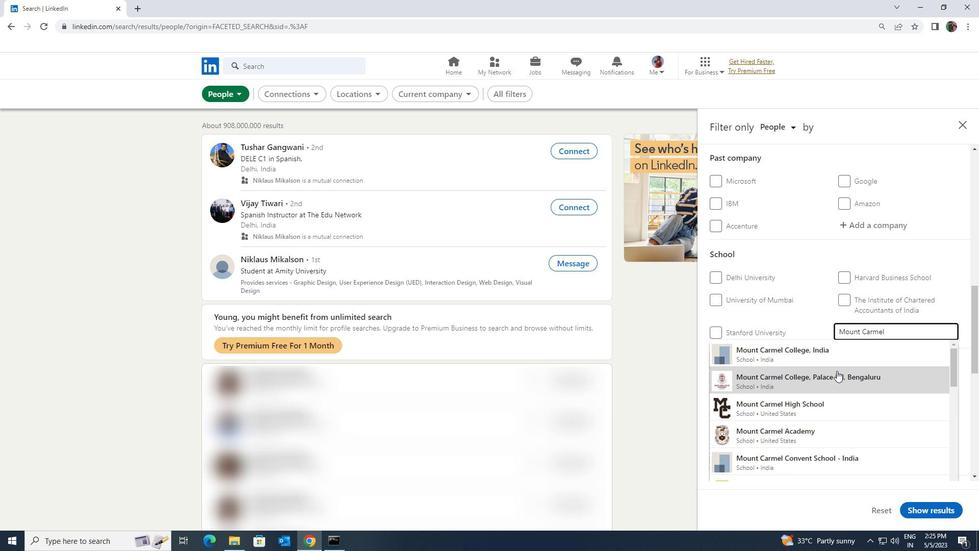 
Action: Mouse pressed left at (835, 353)
Screenshot: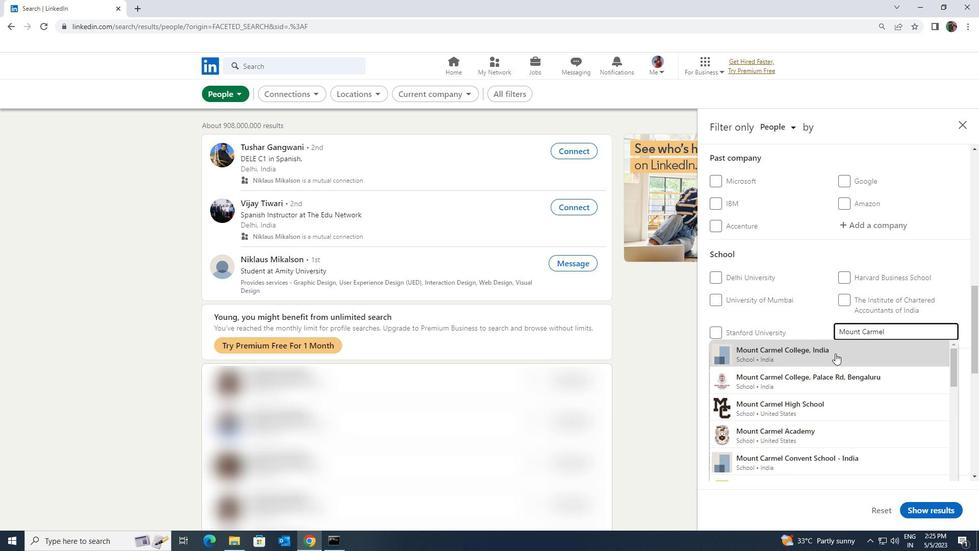 
Action: Mouse scrolled (835, 353) with delta (0, 0)
Screenshot: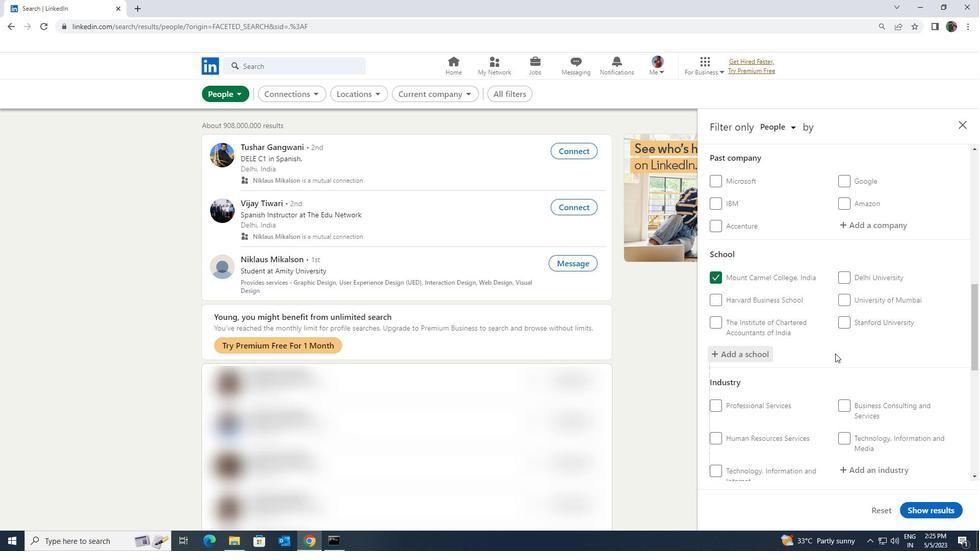 
Action: Mouse scrolled (835, 353) with delta (0, 0)
Screenshot: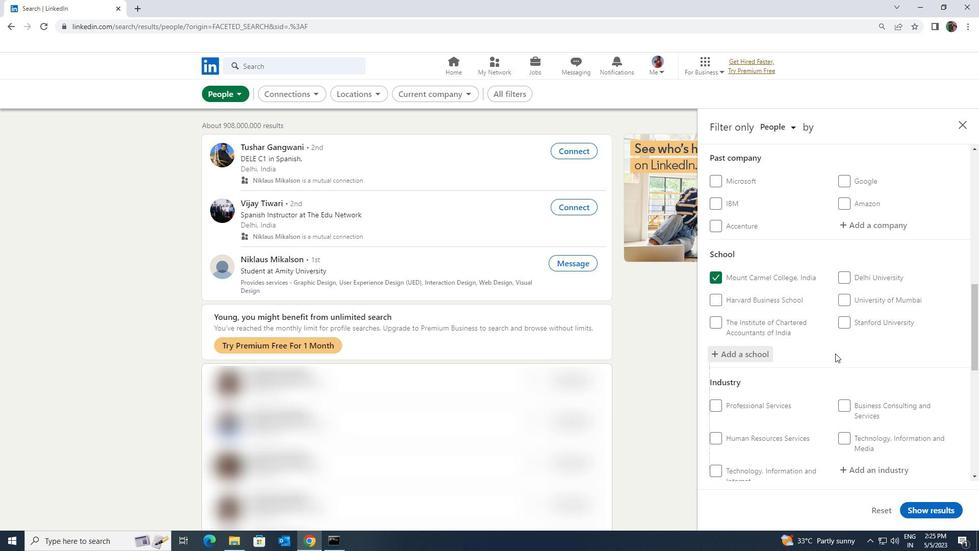 
Action: Mouse moved to (847, 364)
Screenshot: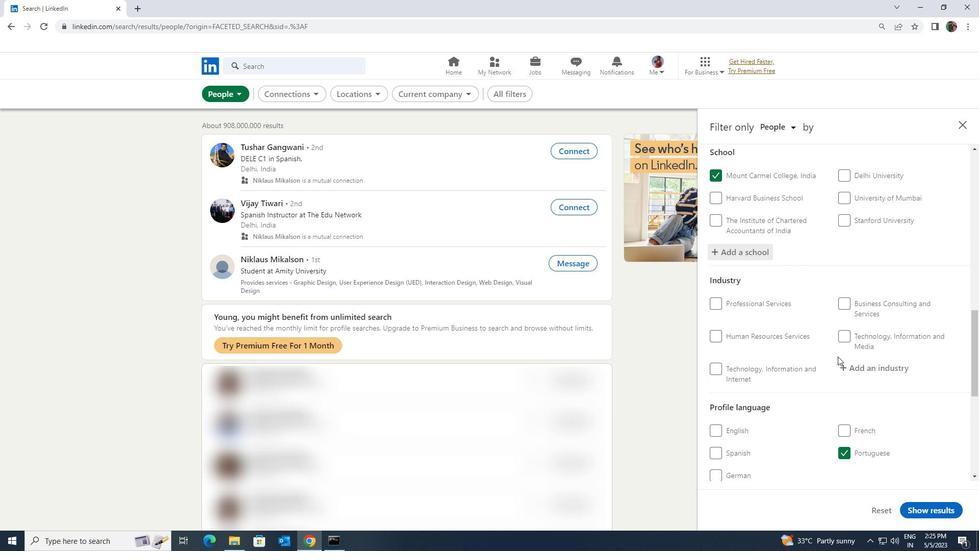 
Action: Mouse pressed left at (847, 364)
Screenshot: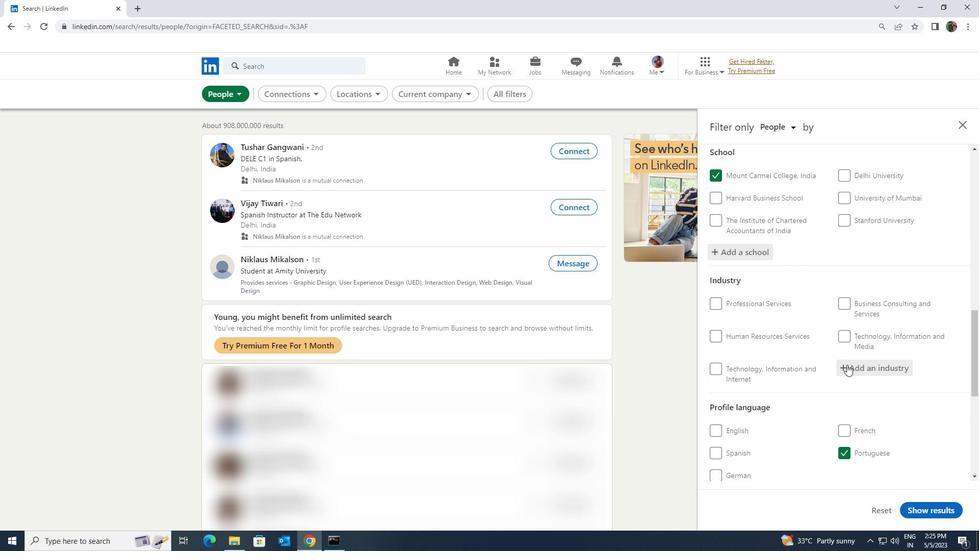 
Action: Mouse moved to (847, 364)
Screenshot: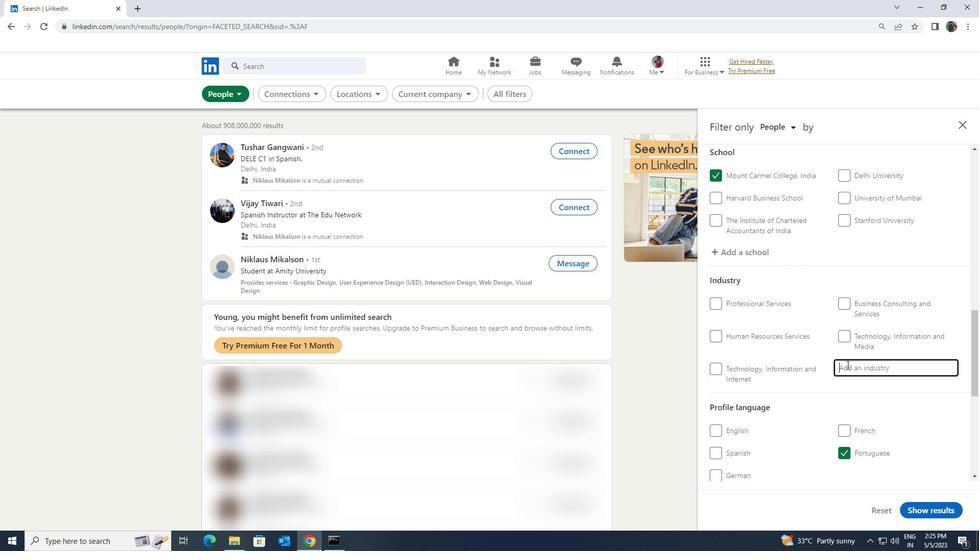 
Action: Key pressed <Key.shift>TREATMEN
Screenshot: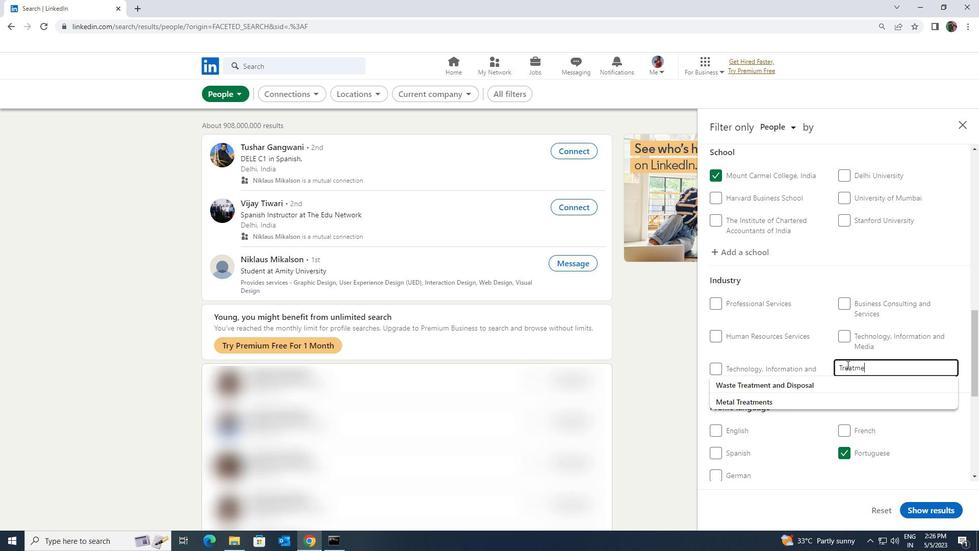
Action: Mouse moved to (847, 375)
Screenshot: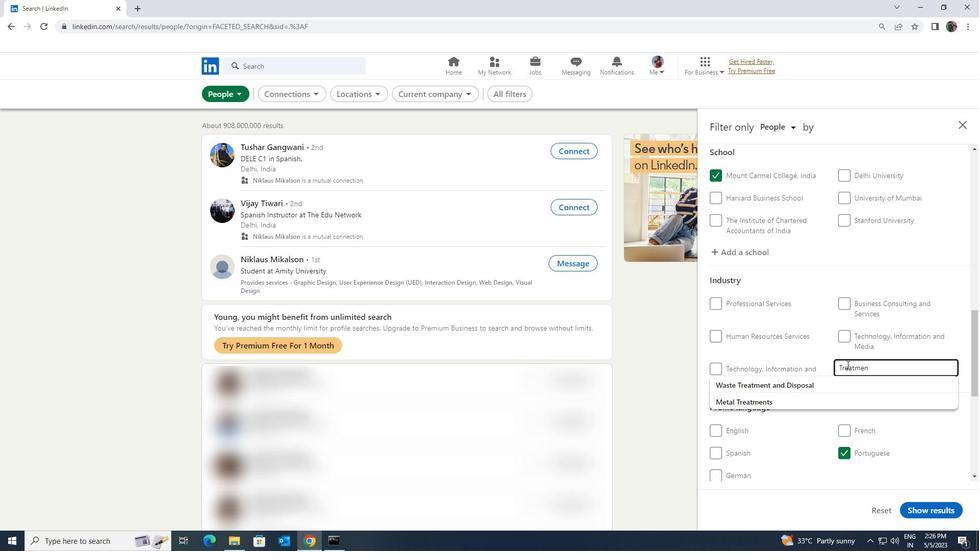 
Action: Key pressed NT<Key.backspace><Key.backspace>TS<Key.enter>
Screenshot: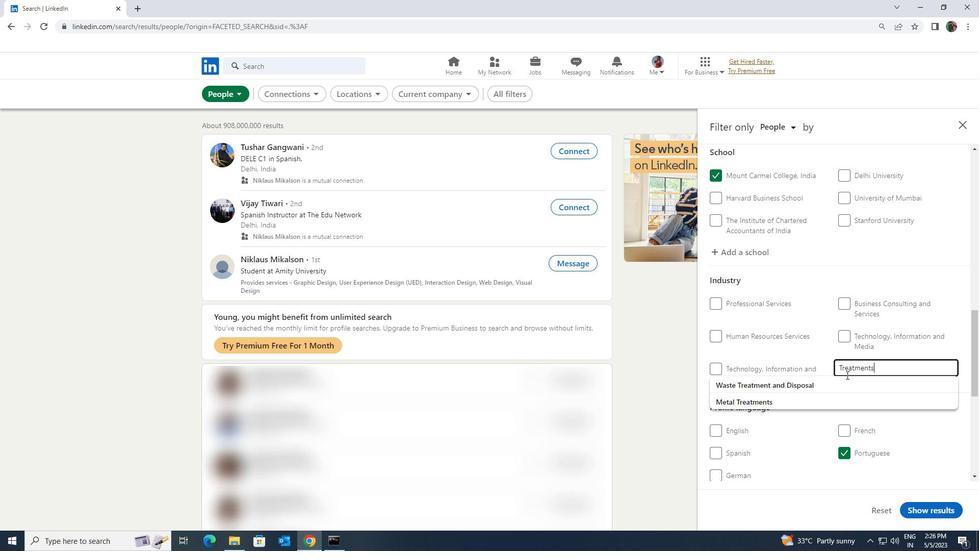 
Action: Mouse scrolled (847, 374) with delta (0, 0)
Screenshot: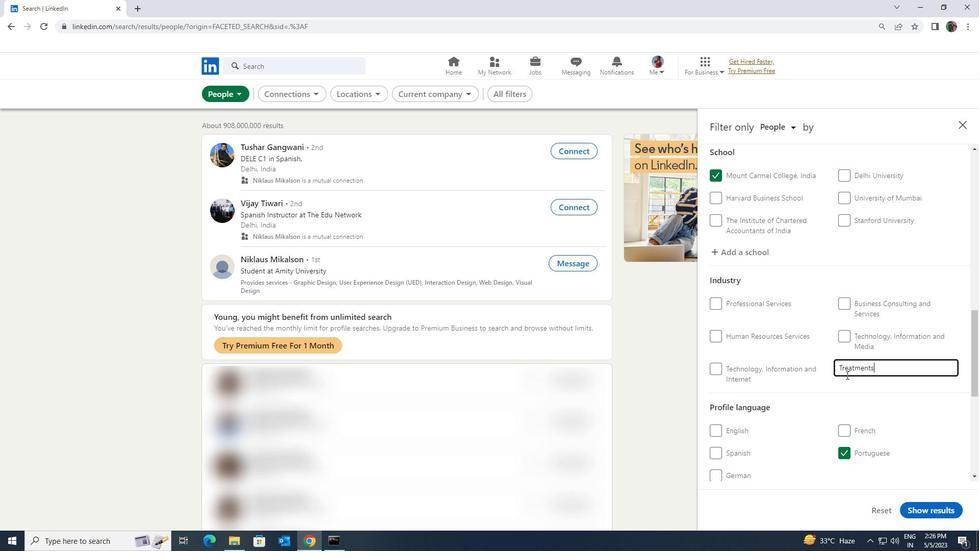 
Action: Mouse scrolled (847, 374) with delta (0, 0)
Screenshot: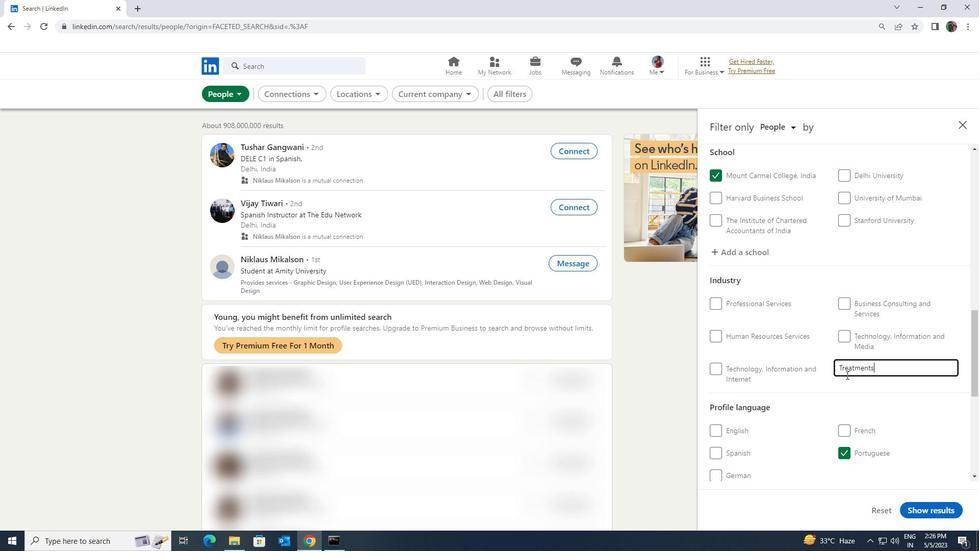 
Action: Mouse scrolled (847, 374) with delta (0, 0)
Screenshot: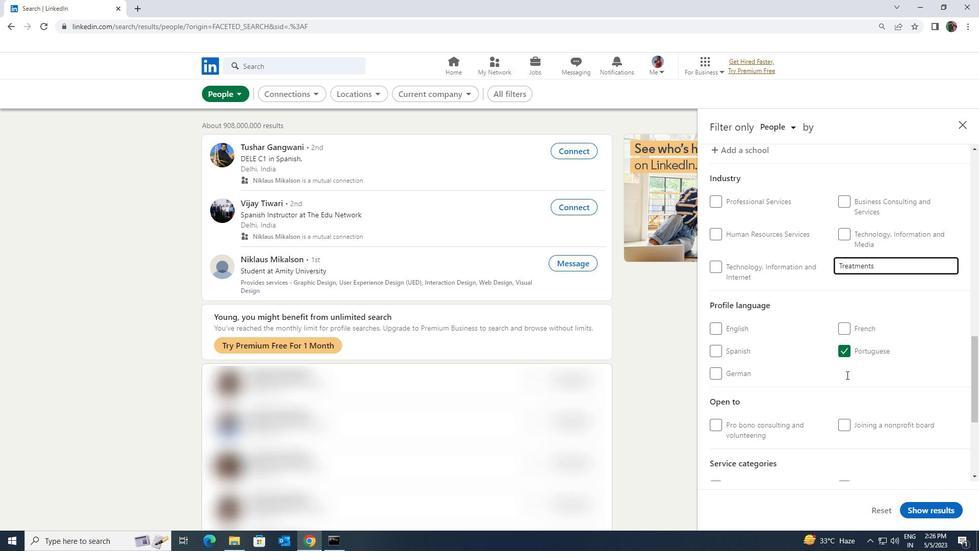 
Action: Mouse scrolled (847, 374) with delta (0, 0)
Screenshot: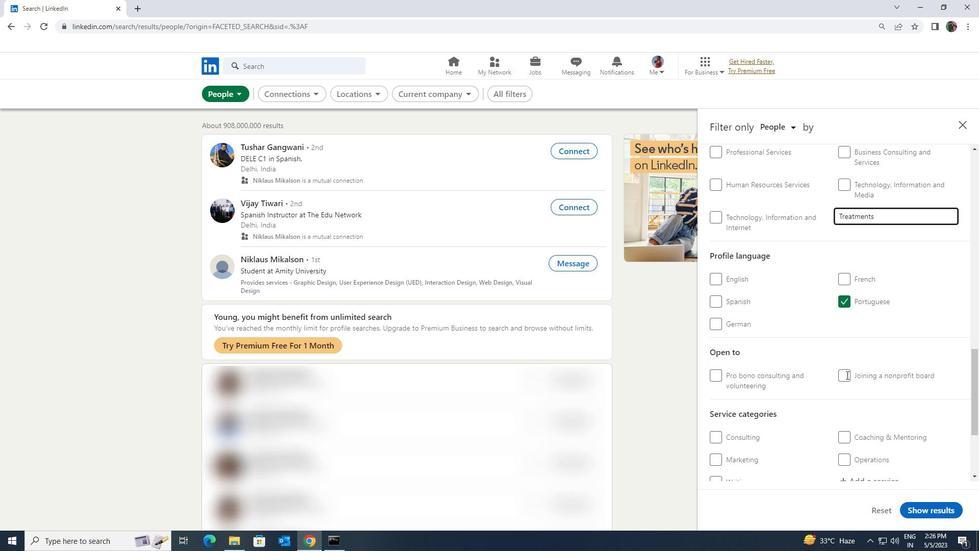 
Action: Mouse scrolled (847, 374) with delta (0, 0)
Screenshot: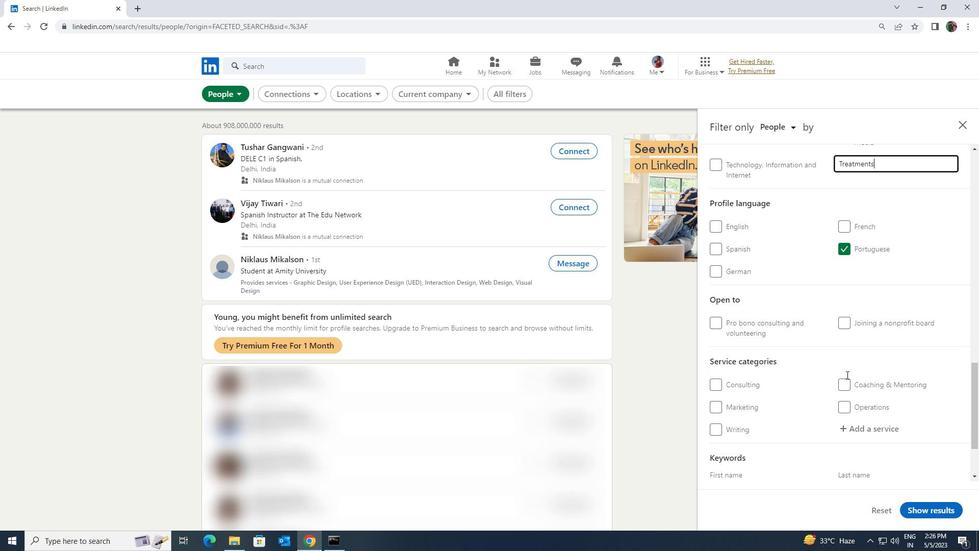 
Action: Mouse moved to (849, 376)
Screenshot: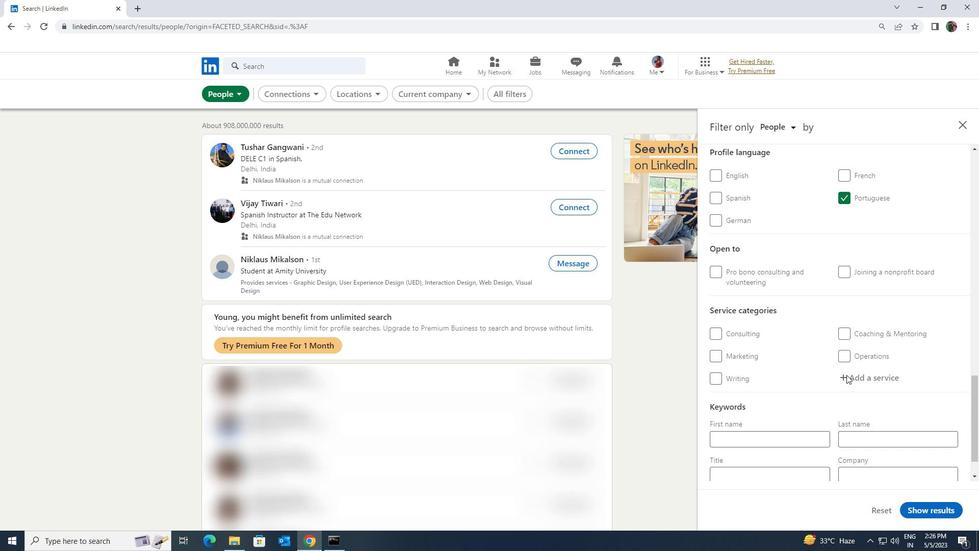 
Action: Mouse pressed left at (849, 376)
Screenshot: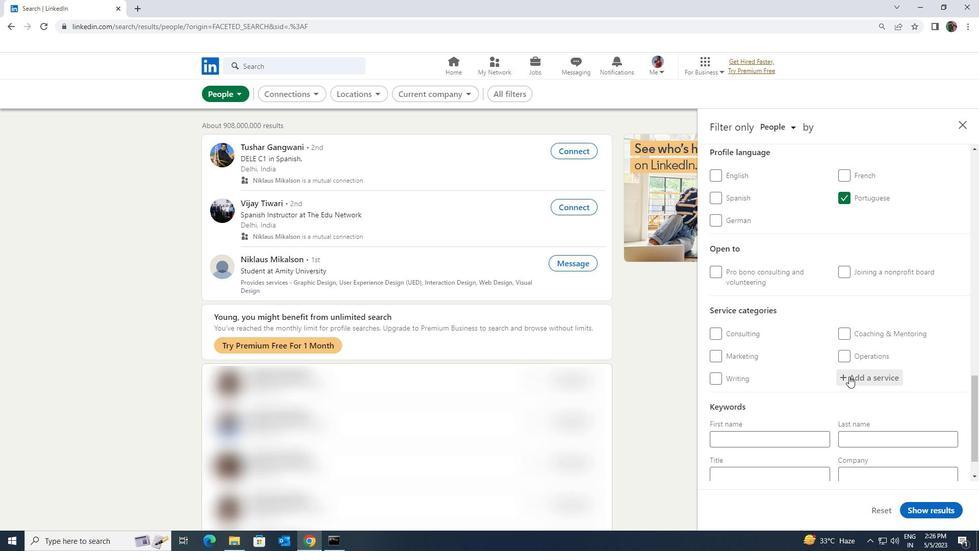 
Action: Key pressed <Key.shift><Key.shift>PROGRAM<Key.space><Key.shift>MANA
Screenshot: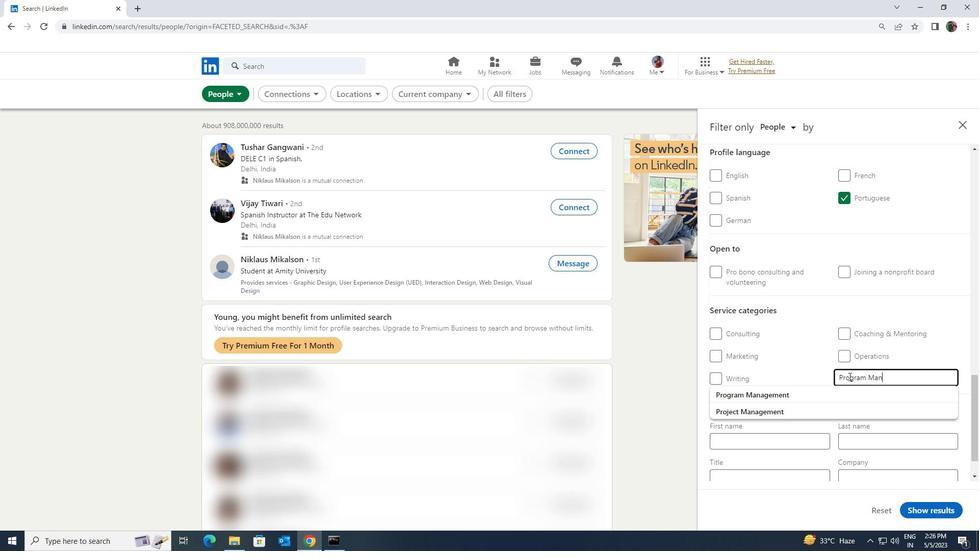
Action: Mouse moved to (849, 390)
Screenshot: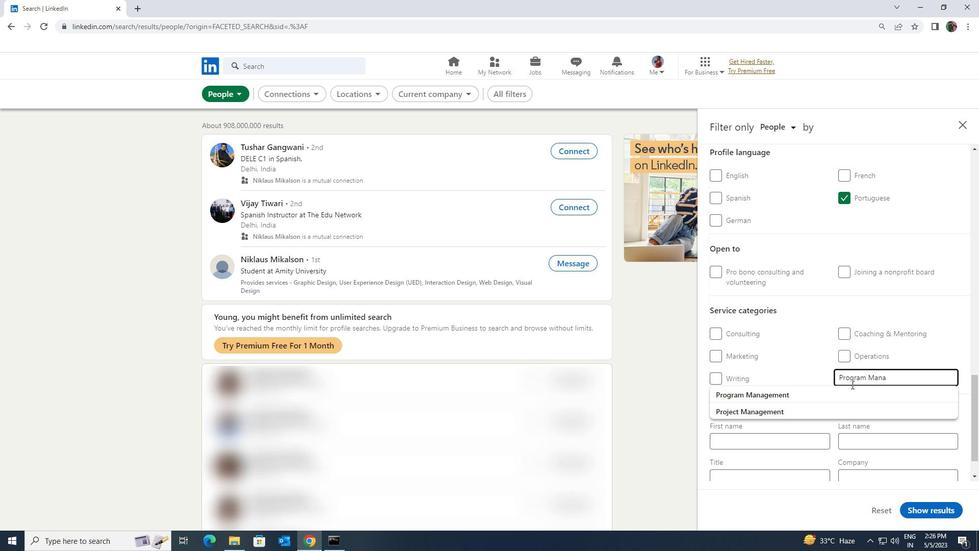 
Action: Mouse pressed left at (849, 390)
Screenshot: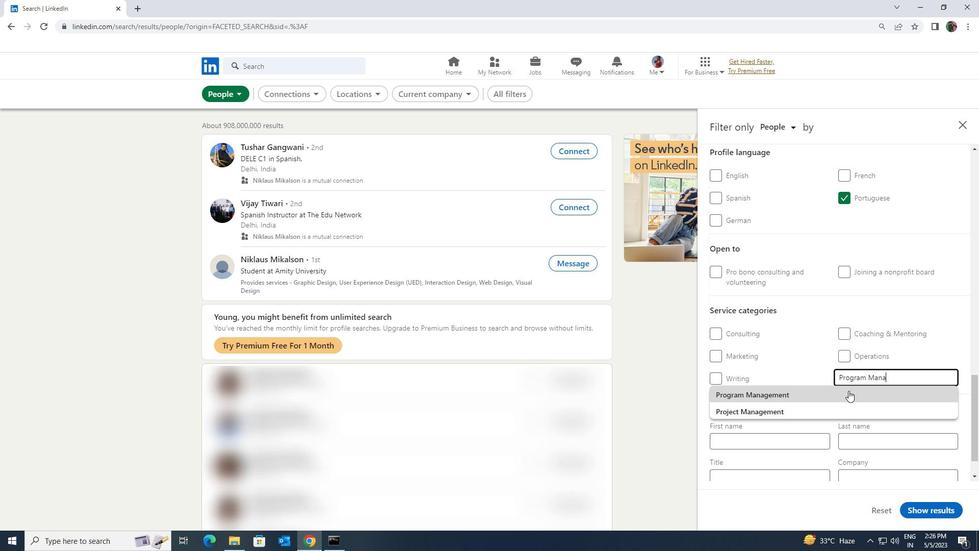 
Action: Mouse moved to (849, 390)
Screenshot: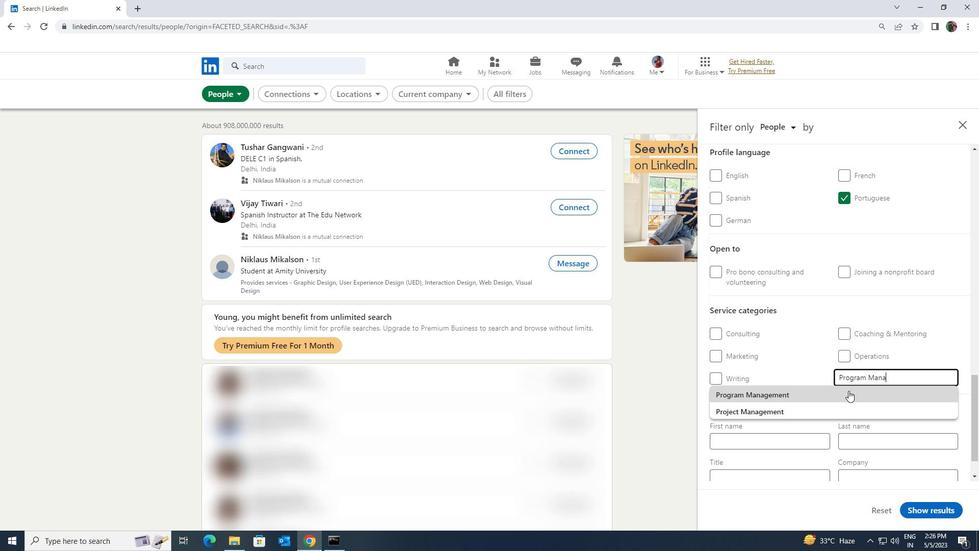 
Action: Mouse scrolled (849, 390) with delta (0, 0)
Screenshot: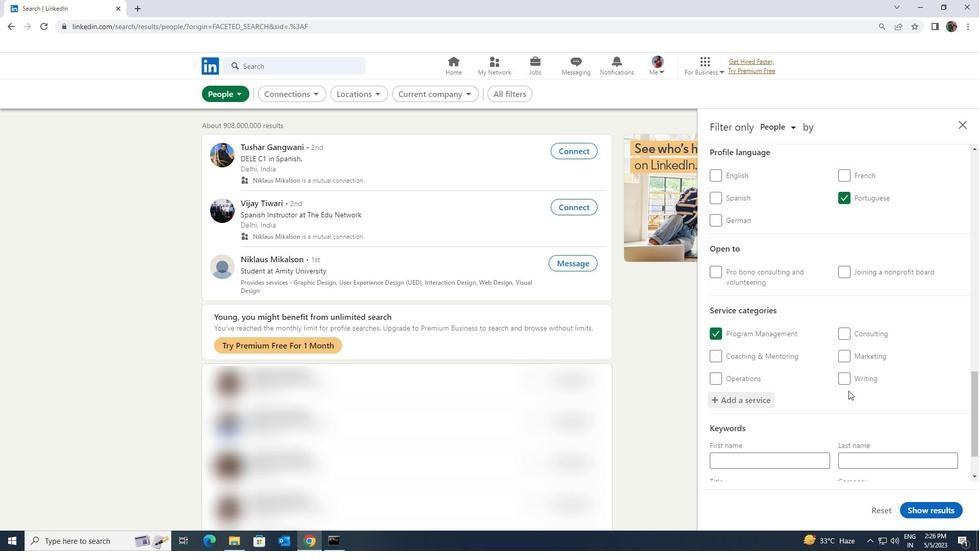 
Action: Mouse scrolled (849, 390) with delta (0, 0)
Screenshot: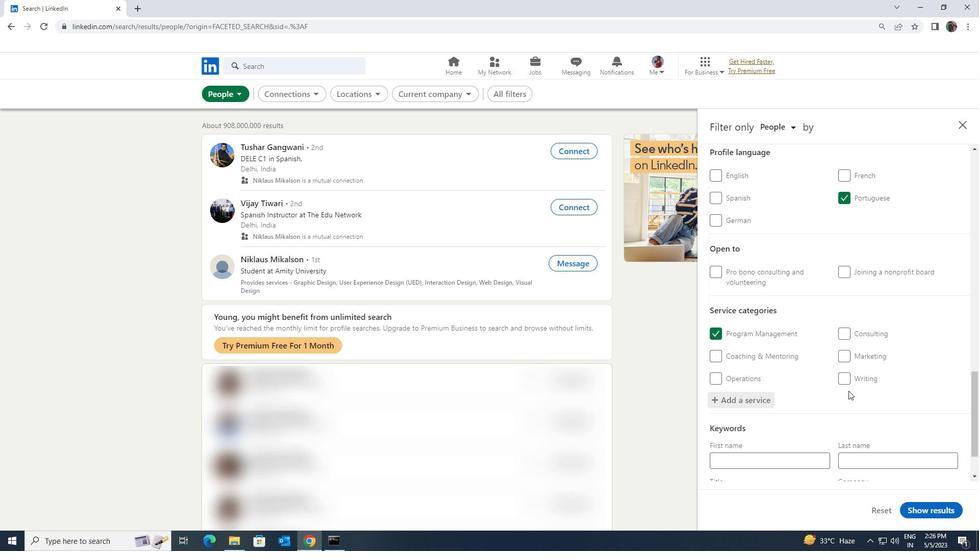 
Action: Mouse scrolled (849, 390) with delta (0, 0)
Screenshot: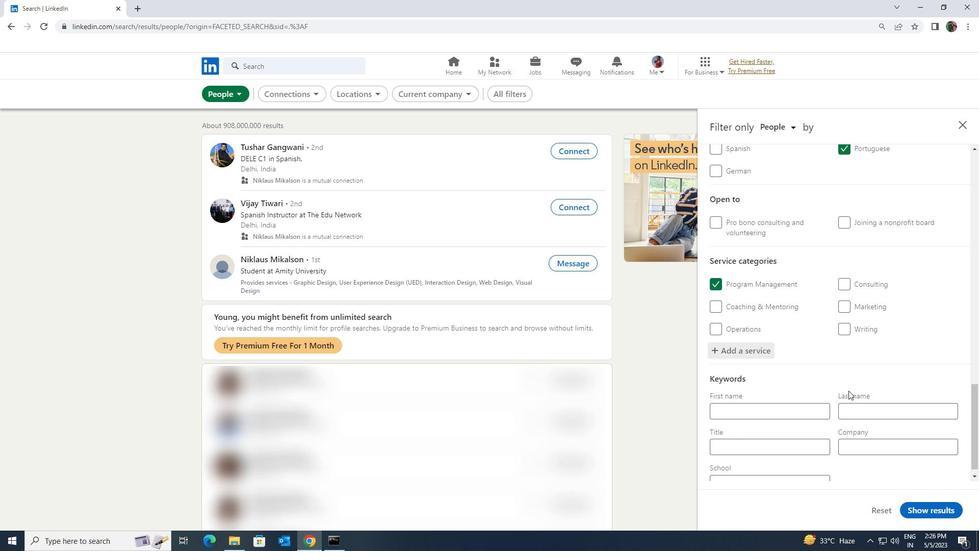 
Action: Mouse scrolled (849, 390) with delta (0, 0)
Screenshot: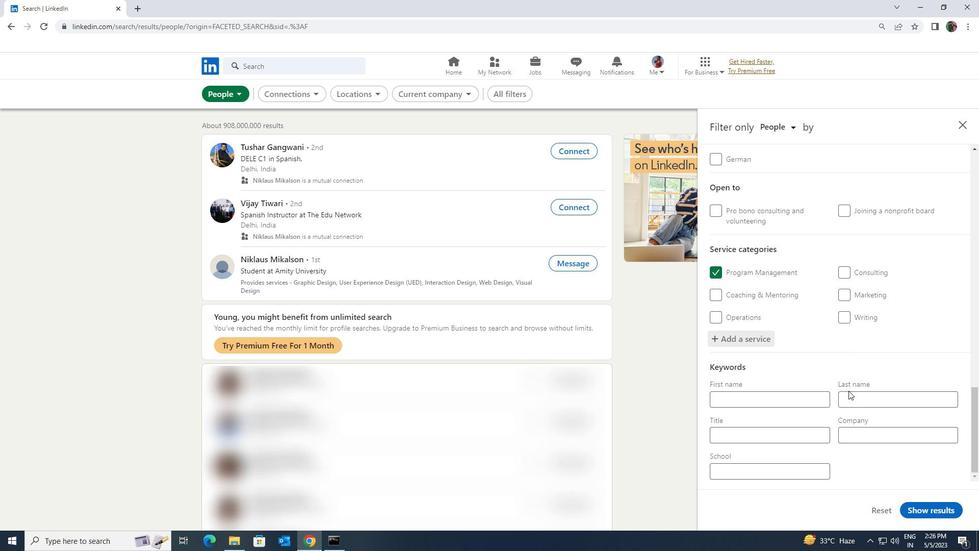 
Action: Mouse moved to (826, 435)
Screenshot: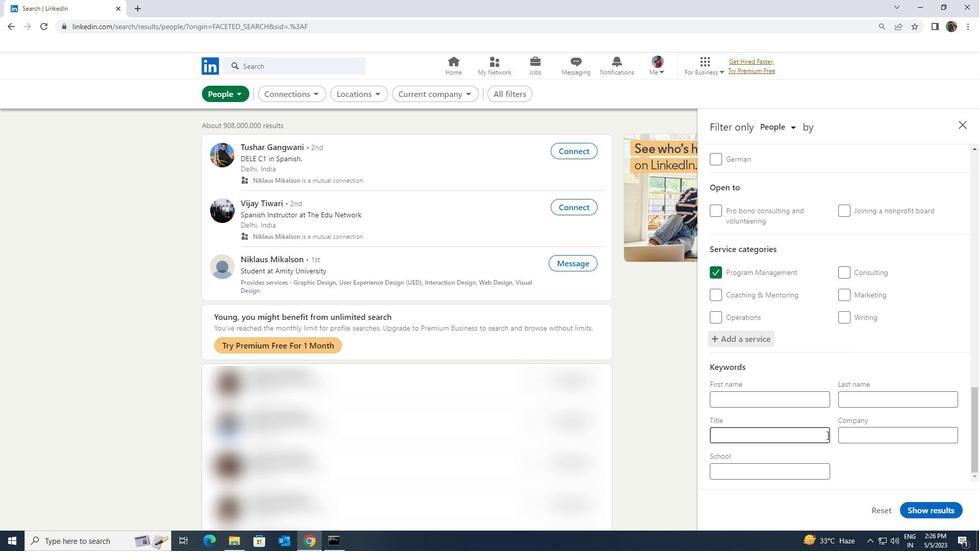 
Action: Mouse pressed left at (826, 435)
Screenshot: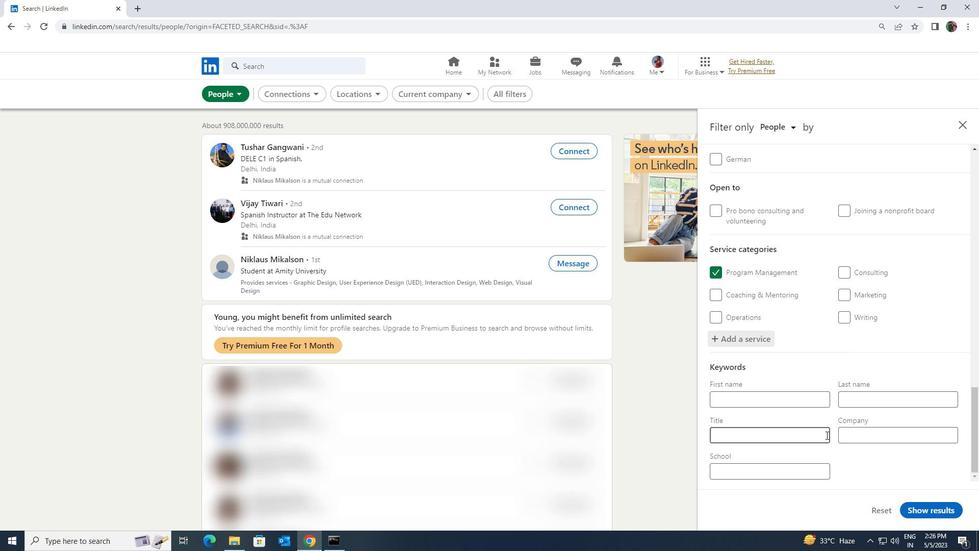 
Action: Key pressed <Key.shift><Key.shift><Key.shift>ORDERLY
Screenshot: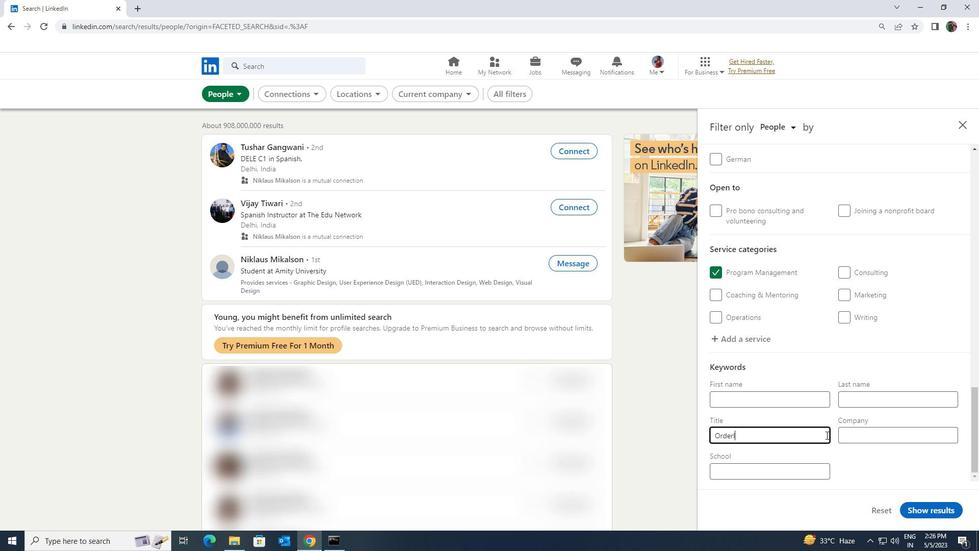 
Action: Mouse moved to (908, 505)
Screenshot: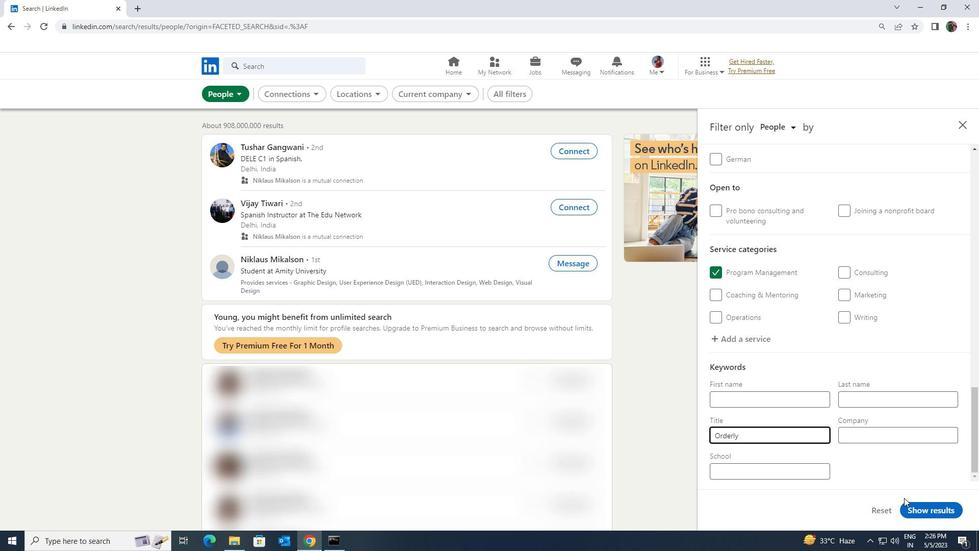 
Action: Mouse pressed left at (908, 505)
Screenshot: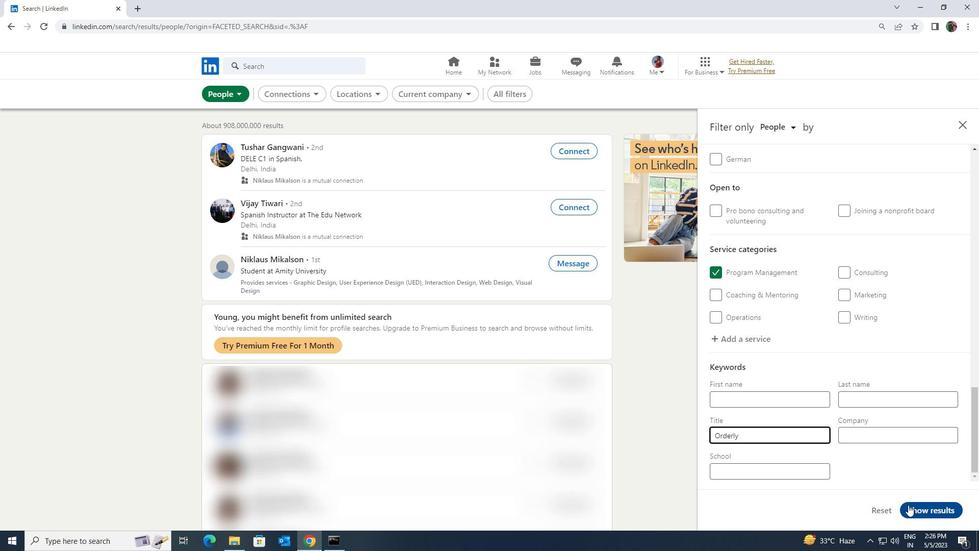
